 Task: Send an email with the signature Ellie Thompson with the subject 'Job offer' and the message 'Could you please provide a breakdown of the pricing?' from softage.1@softage.net to softage.9@softage.net with an attached document Risk_management_plan.pdf and move the email from Sent Items to the folder Equipment
Action: Key pressed n
Screenshot: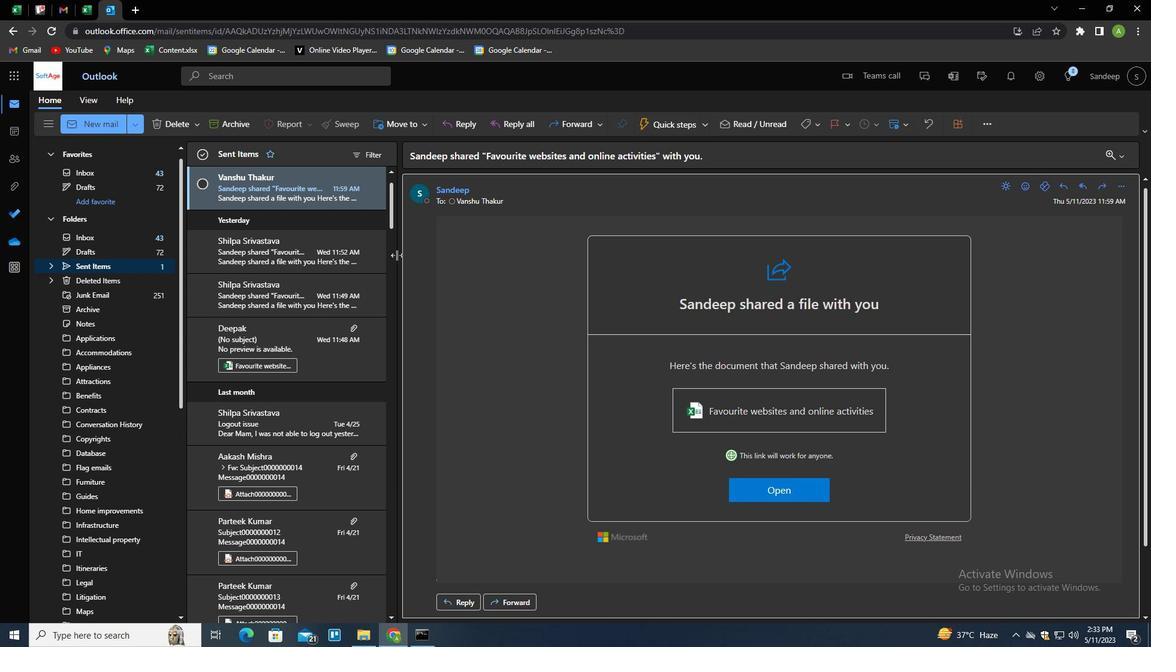 
Action: Mouse moved to (801, 128)
Screenshot: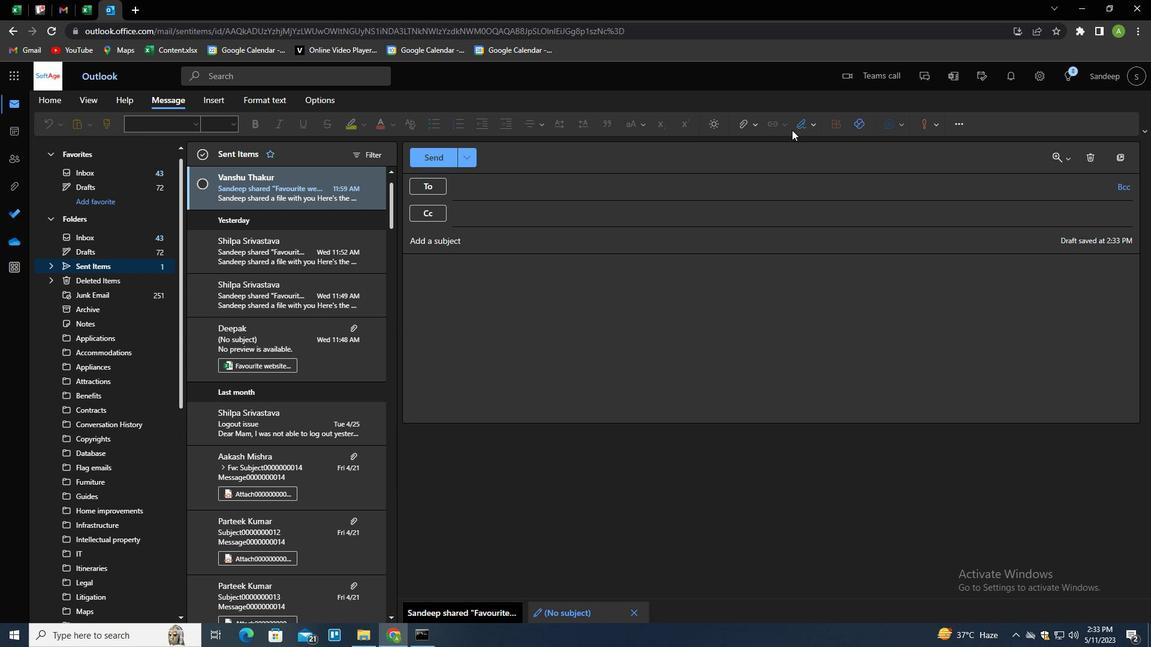 
Action: Mouse pressed left at (801, 128)
Screenshot: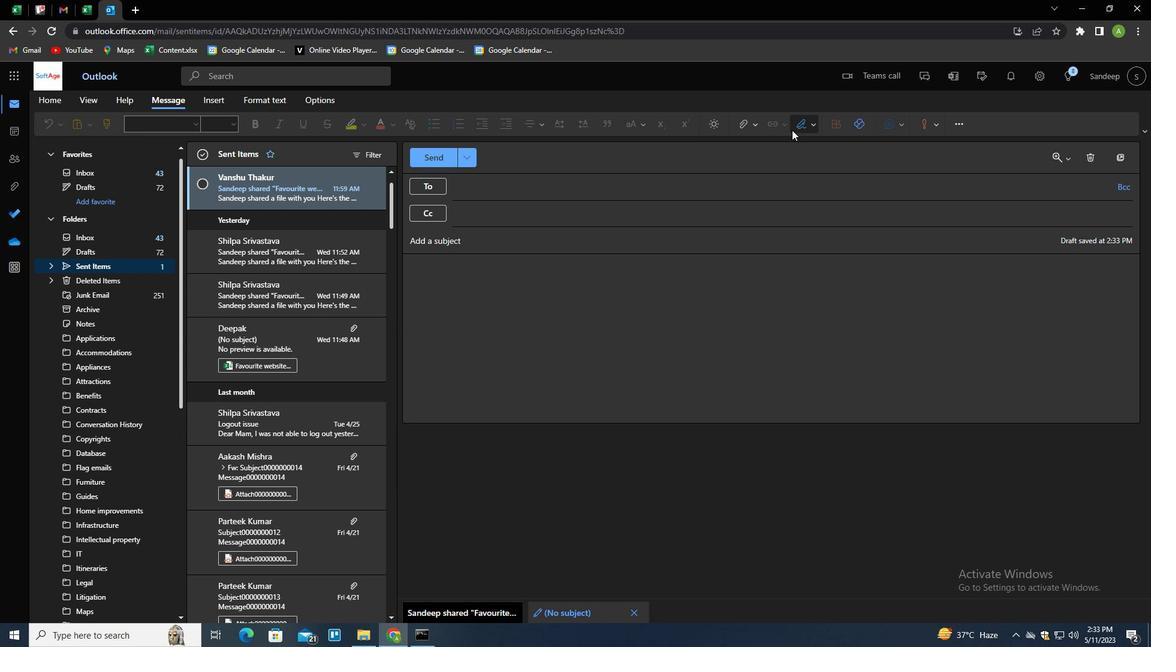 
Action: Mouse moved to (782, 177)
Screenshot: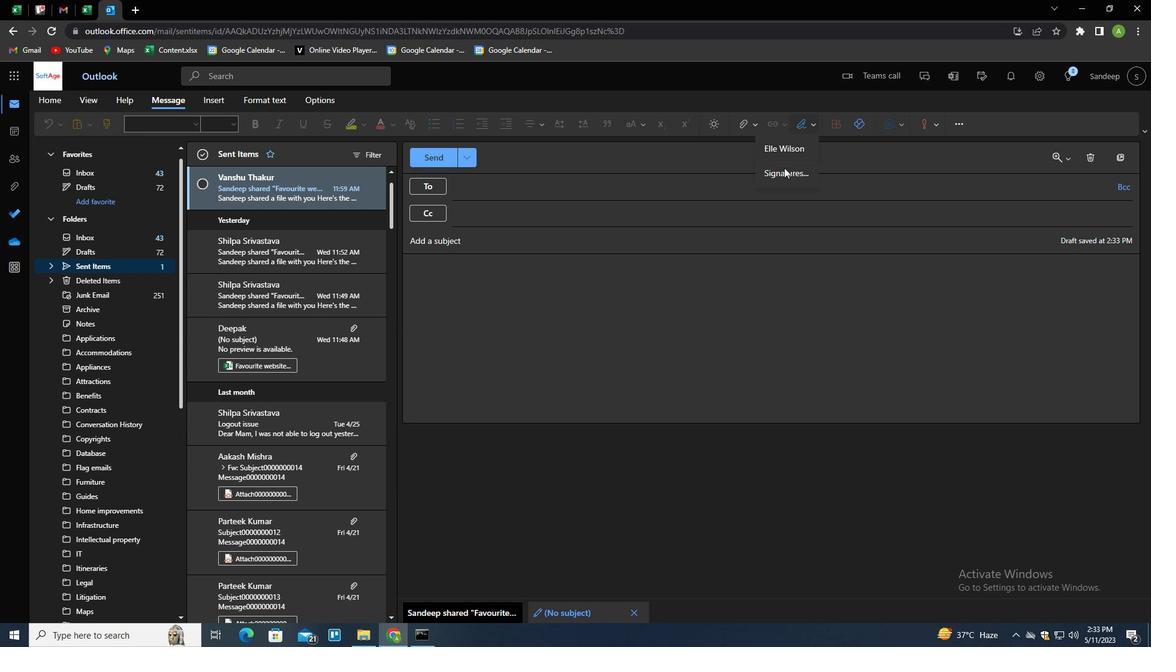 
Action: Mouse pressed left at (782, 177)
Screenshot: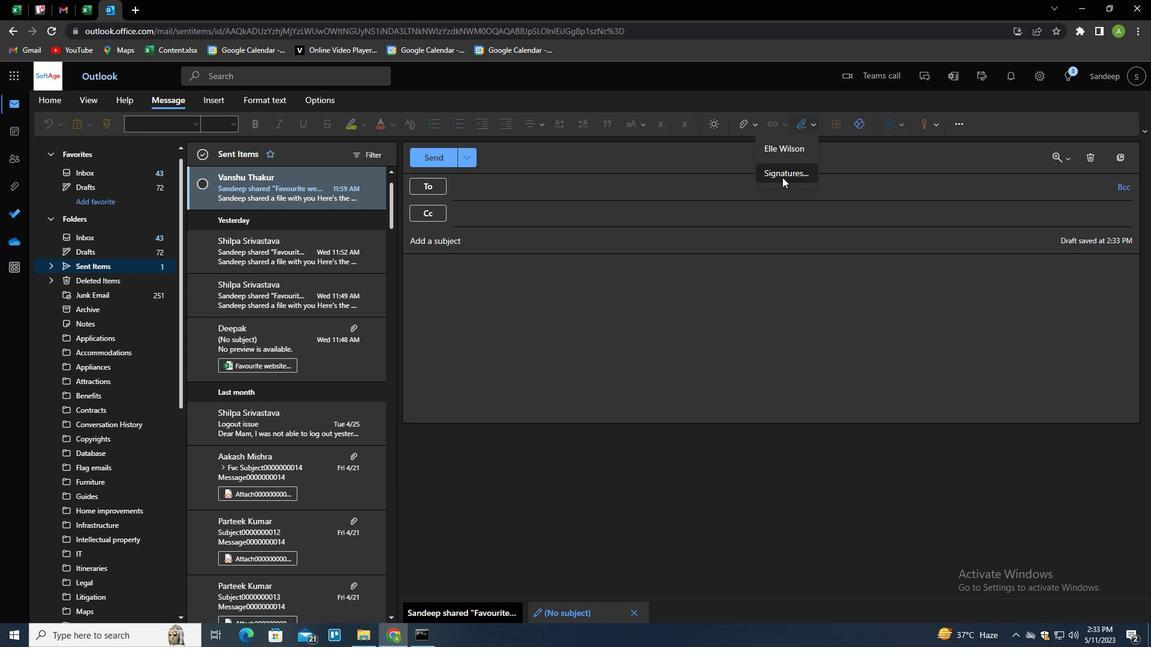 
Action: Mouse moved to (799, 218)
Screenshot: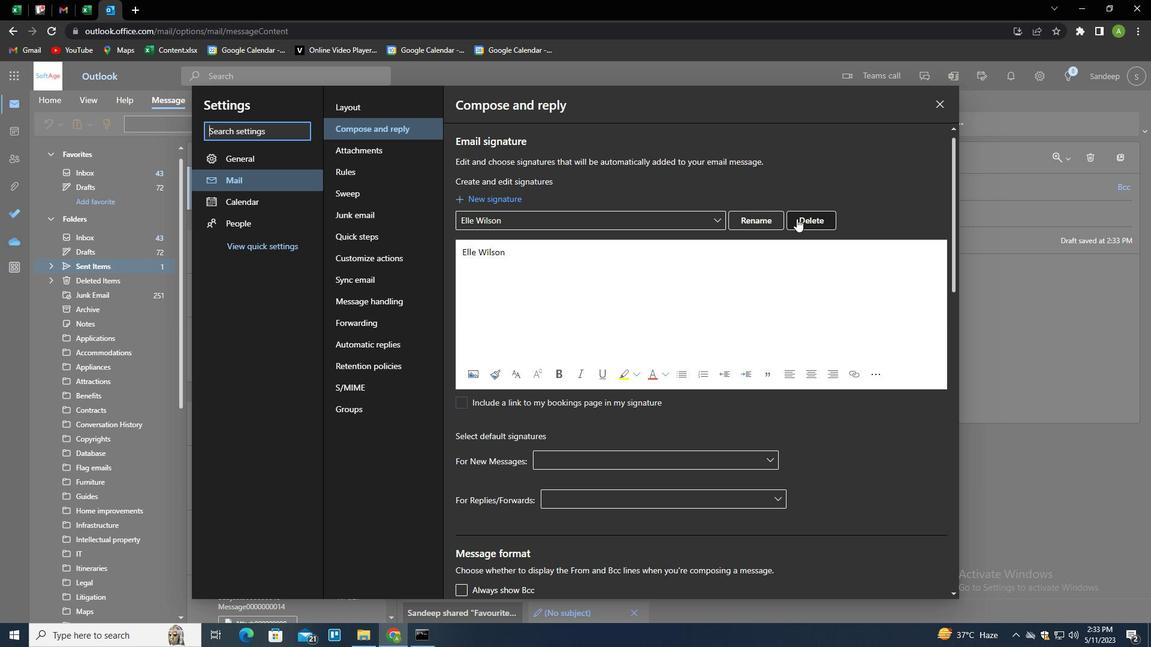 
Action: Mouse pressed left at (799, 218)
Screenshot: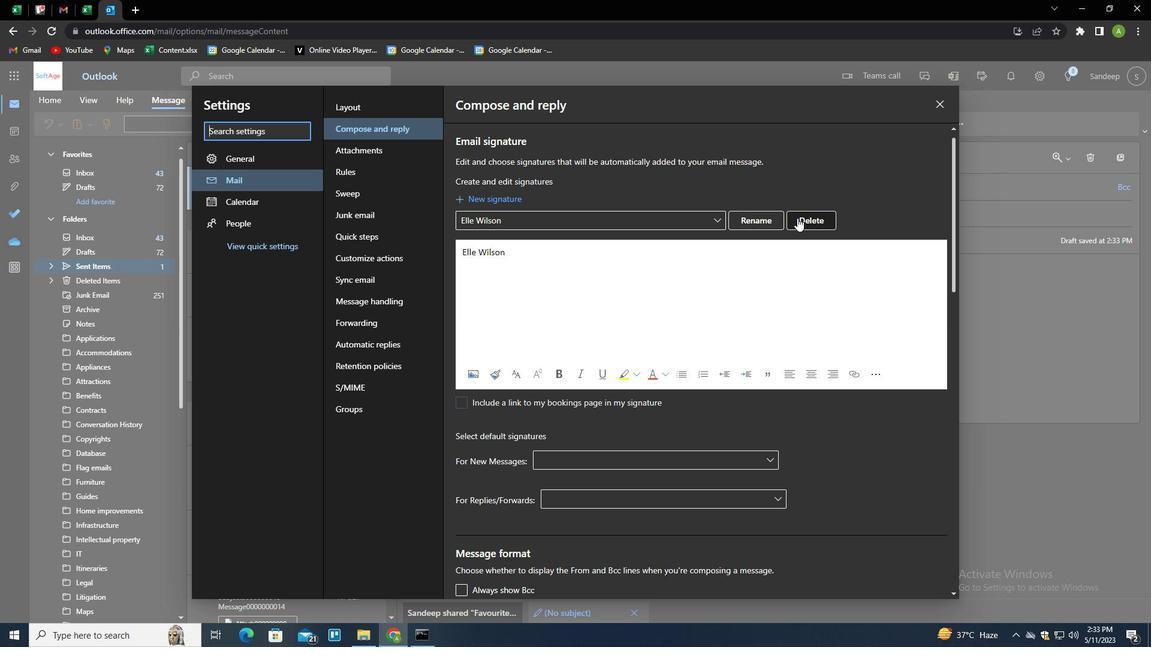
Action: Mouse moved to (775, 218)
Screenshot: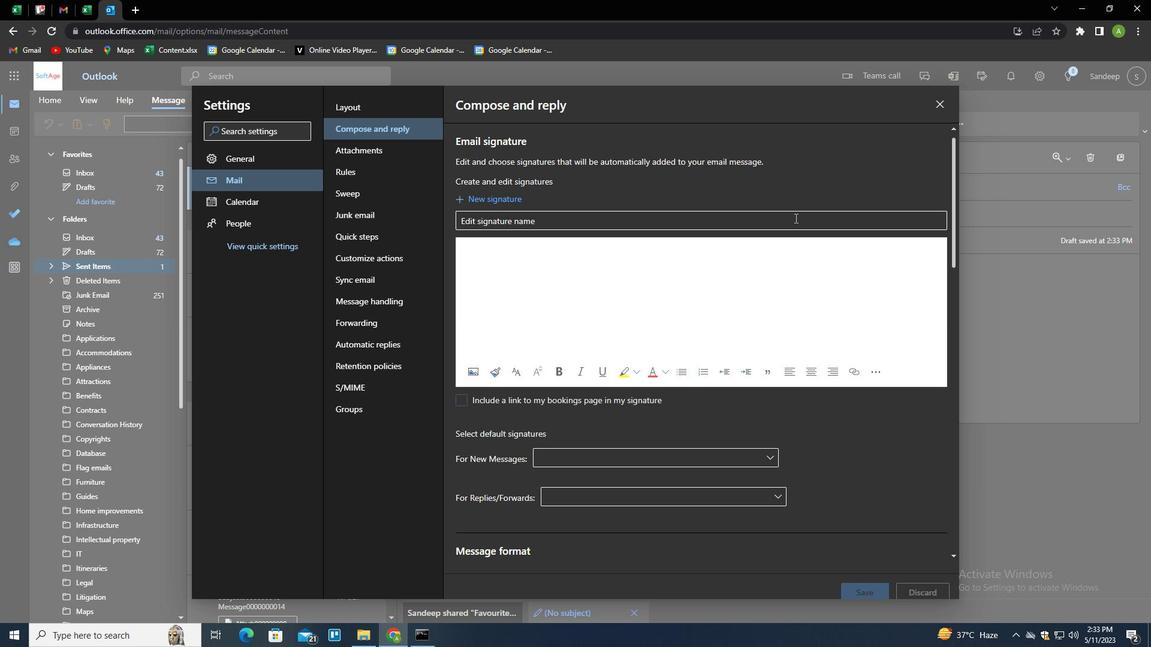 
Action: Mouse pressed left at (775, 218)
Screenshot: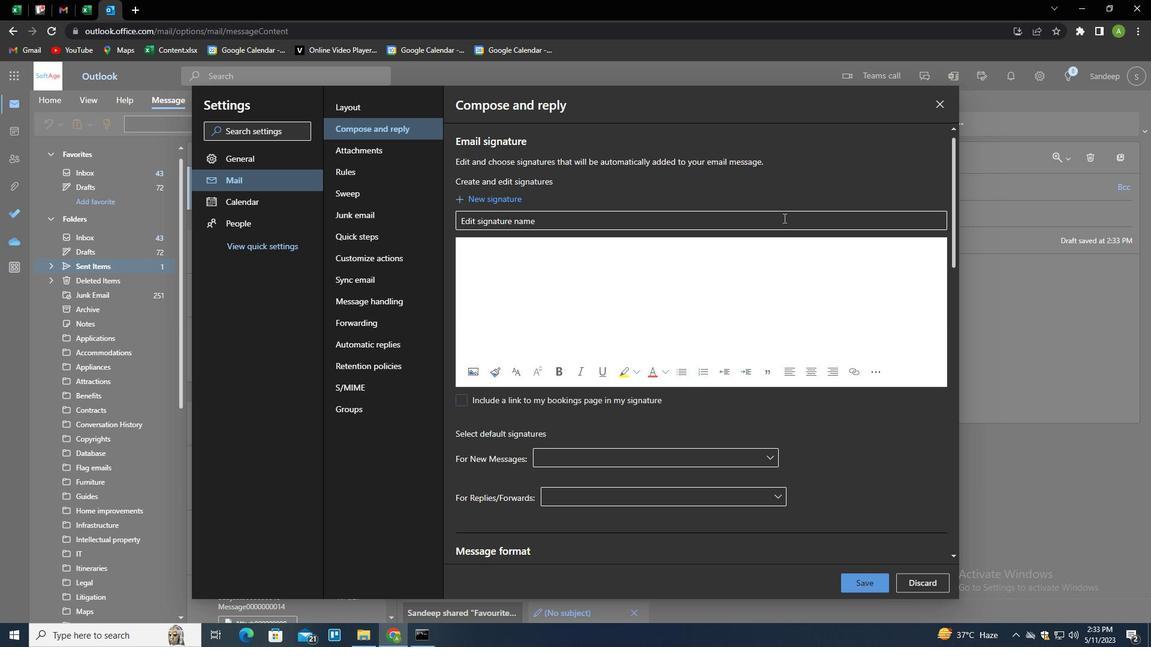 
Action: Key pressed <Key.shift>E
Screenshot: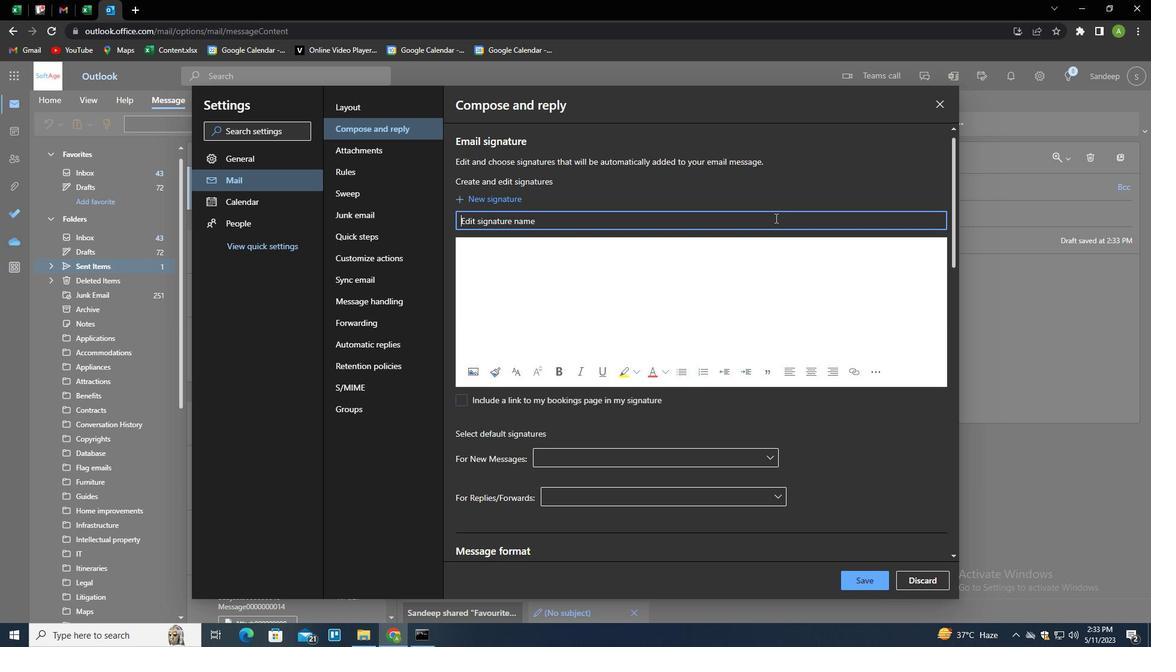 
Action: Mouse moved to (755, 209)
Screenshot: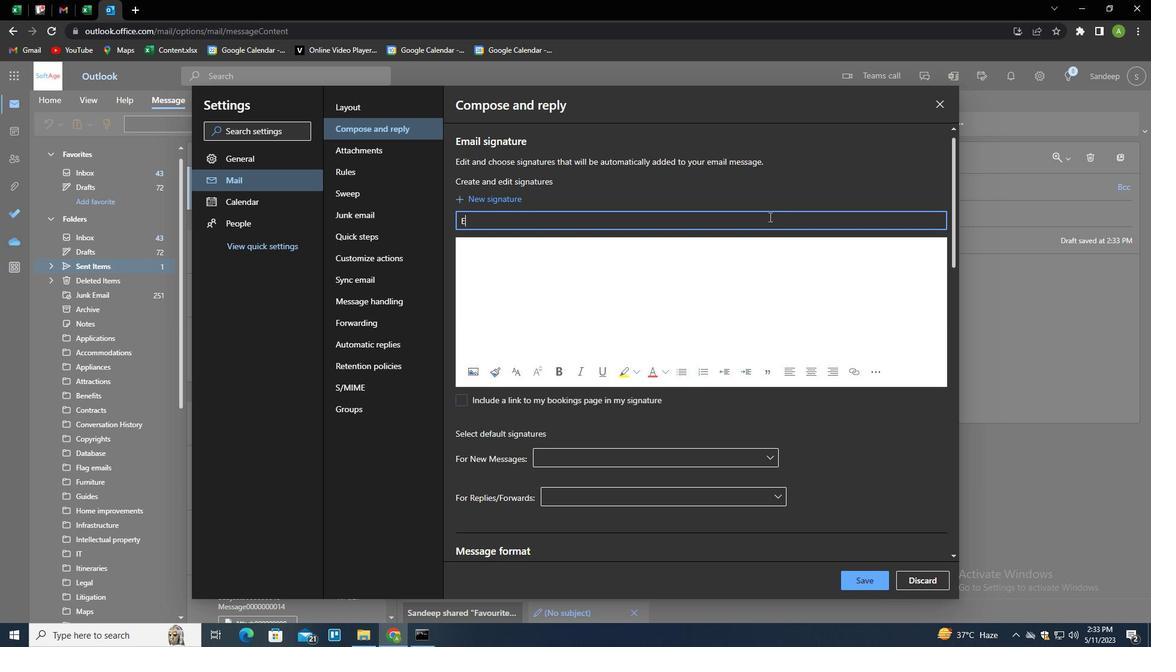 
Action: Key pressed LLIE<Key.space>TH<Key.backspace><Key.backspace><Key.shift>THOMPSON<Key.tab><Key.shift>ELLIE<Key.space>T<Key.backspace><Key.shift>THOMPSON
Screenshot: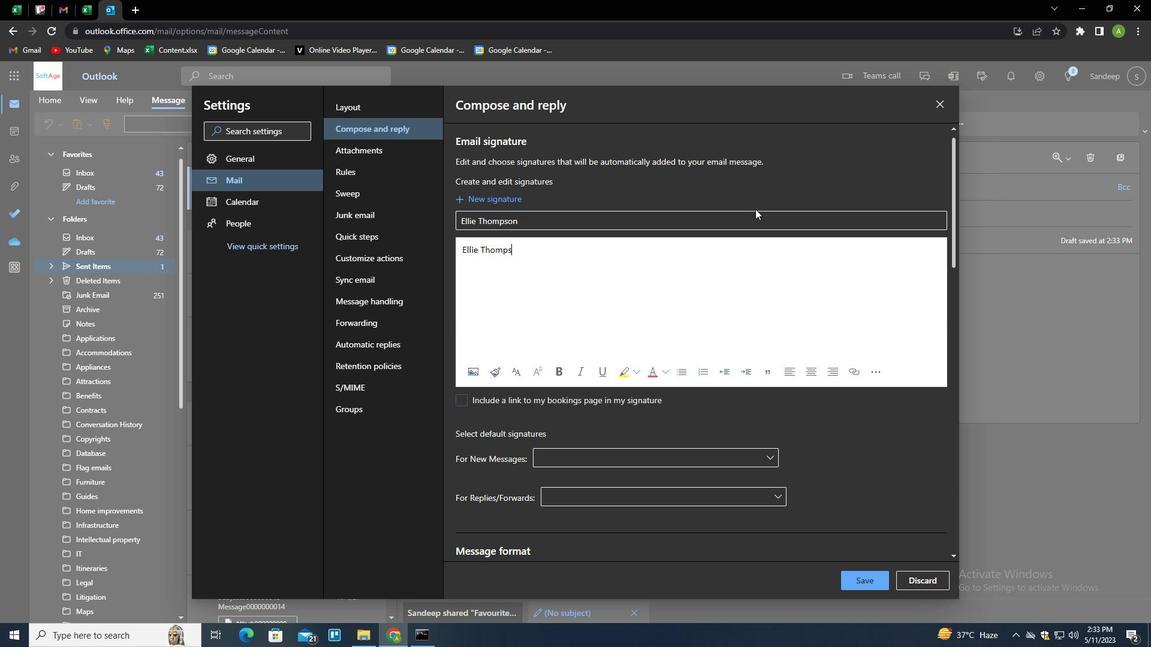 
Action: Mouse moved to (865, 581)
Screenshot: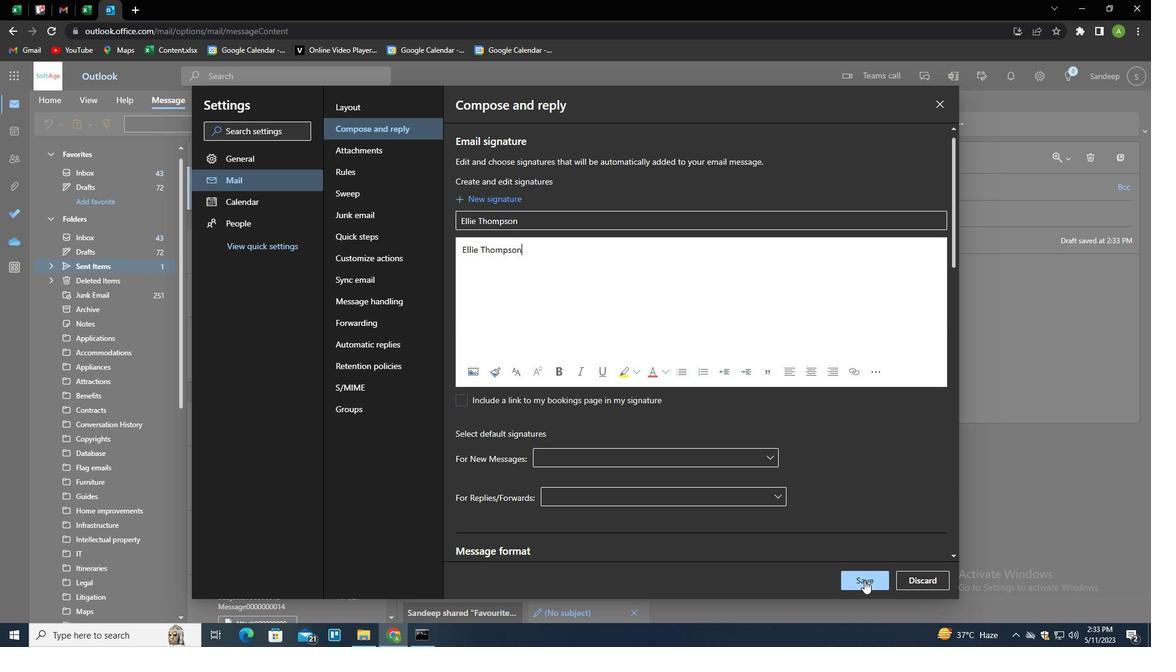 
Action: Mouse pressed left at (865, 581)
Screenshot: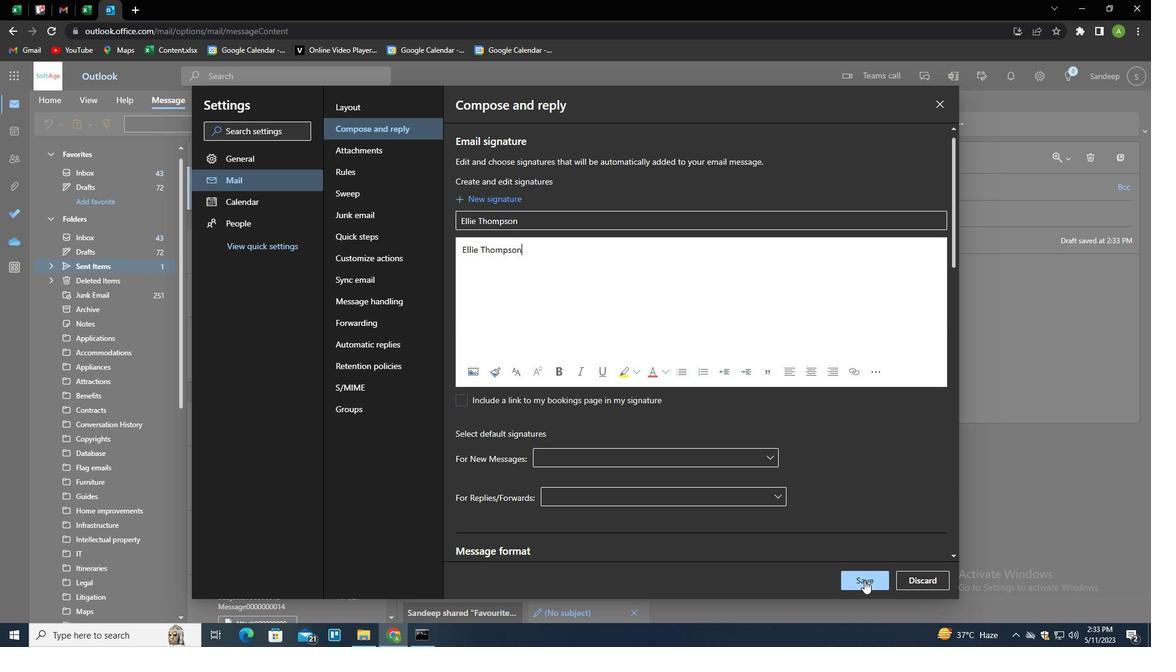 
Action: Mouse moved to (1012, 379)
Screenshot: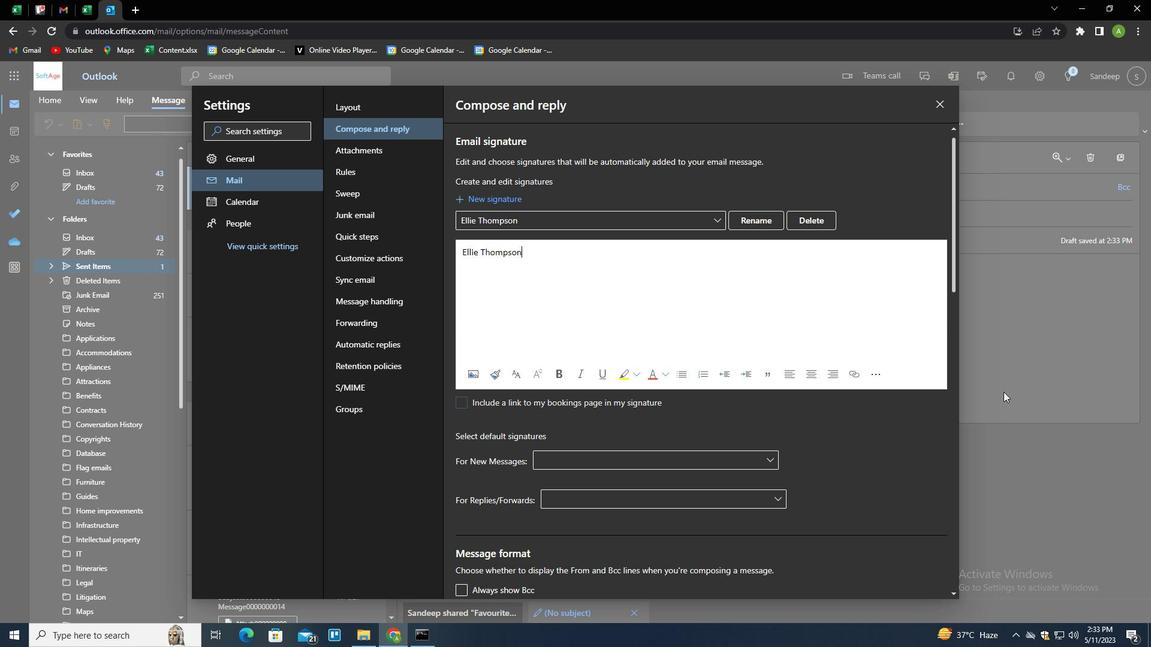 
Action: Mouse pressed left at (1012, 379)
Screenshot: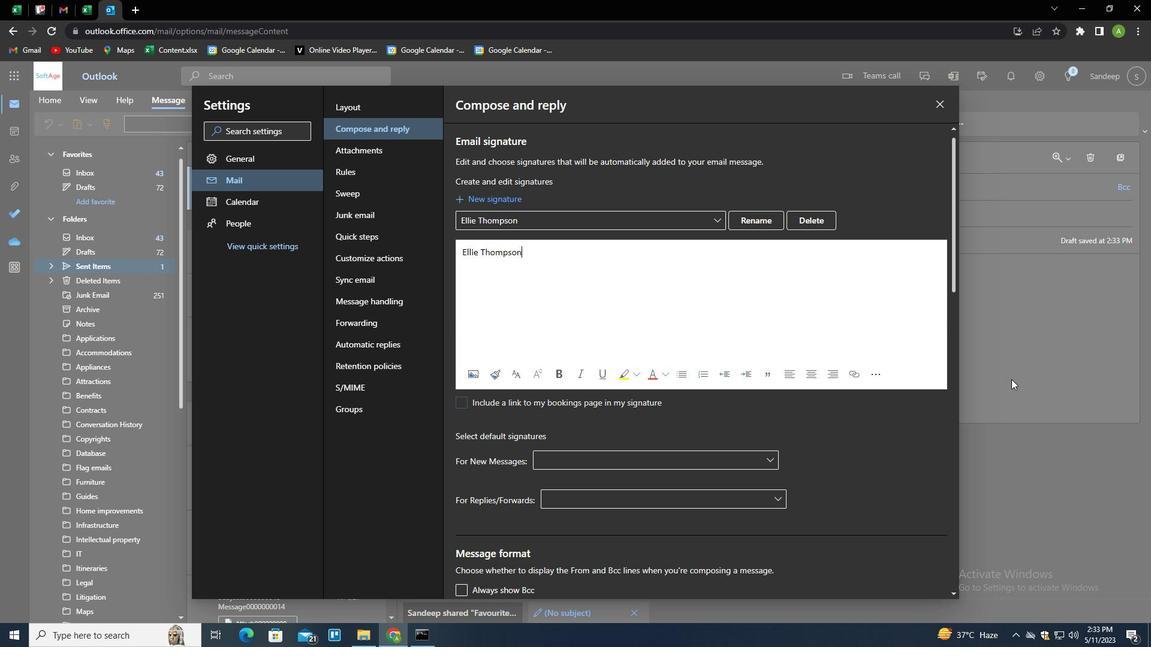 
Action: Mouse moved to (808, 128)
Screenshot: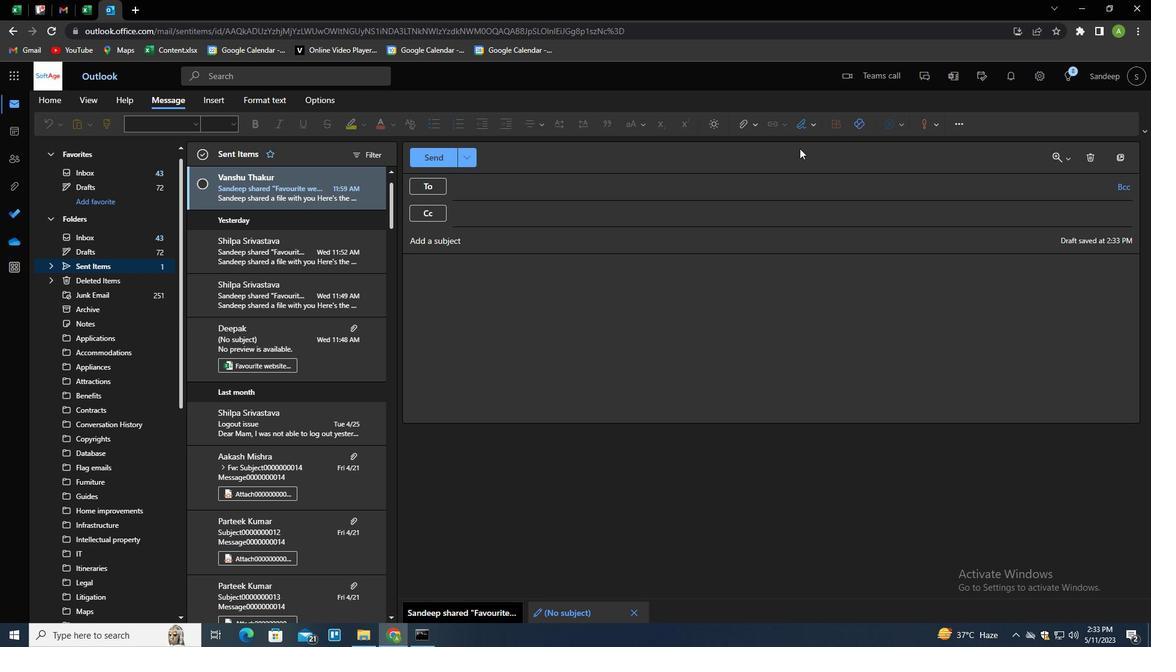 
Action: Mouse pressed left at (808, 128)
Screenshot: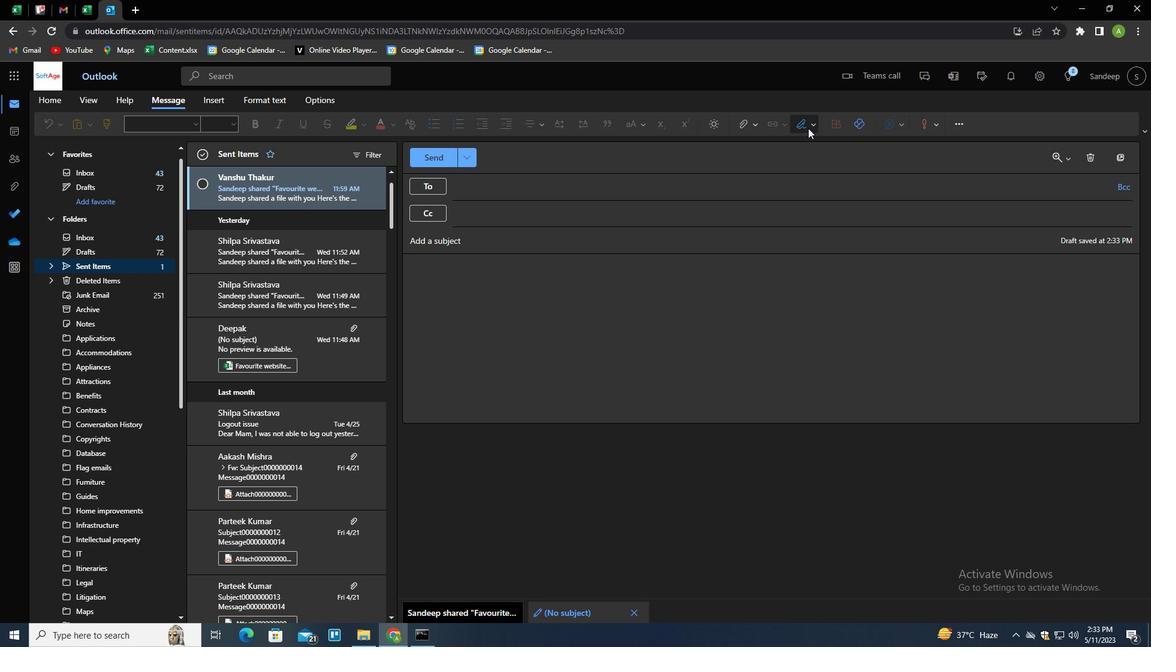 
Action: Mouse moved to (800, 147)
Screenshot: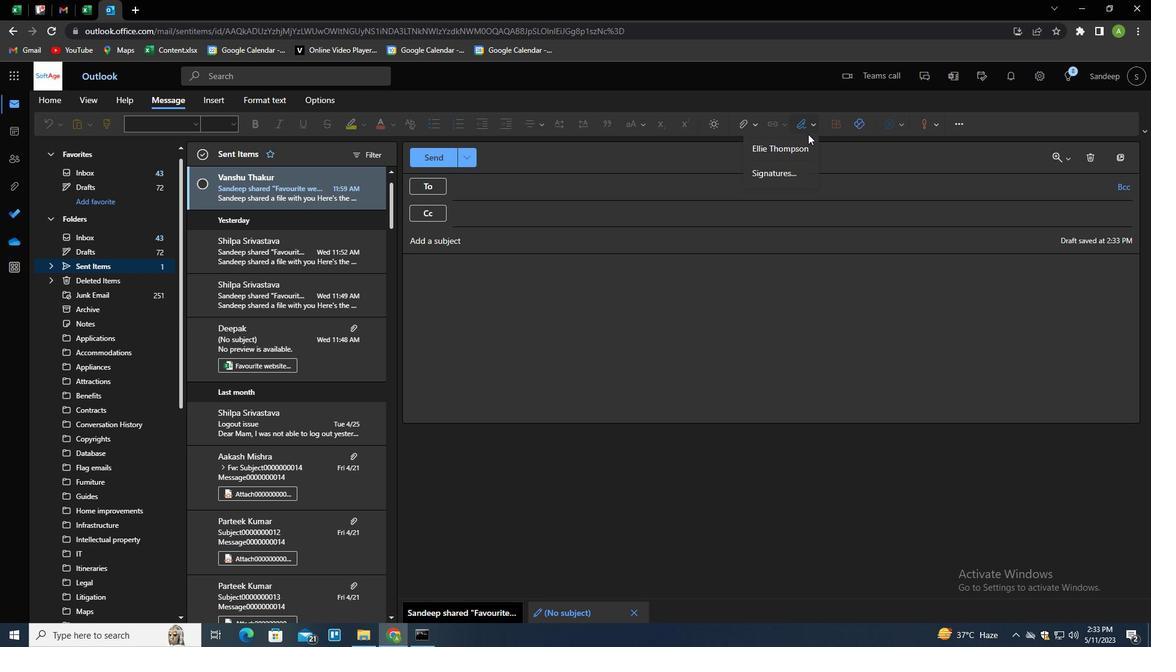 
Action: Mouse pressed left at (800, 147)
Screenshot: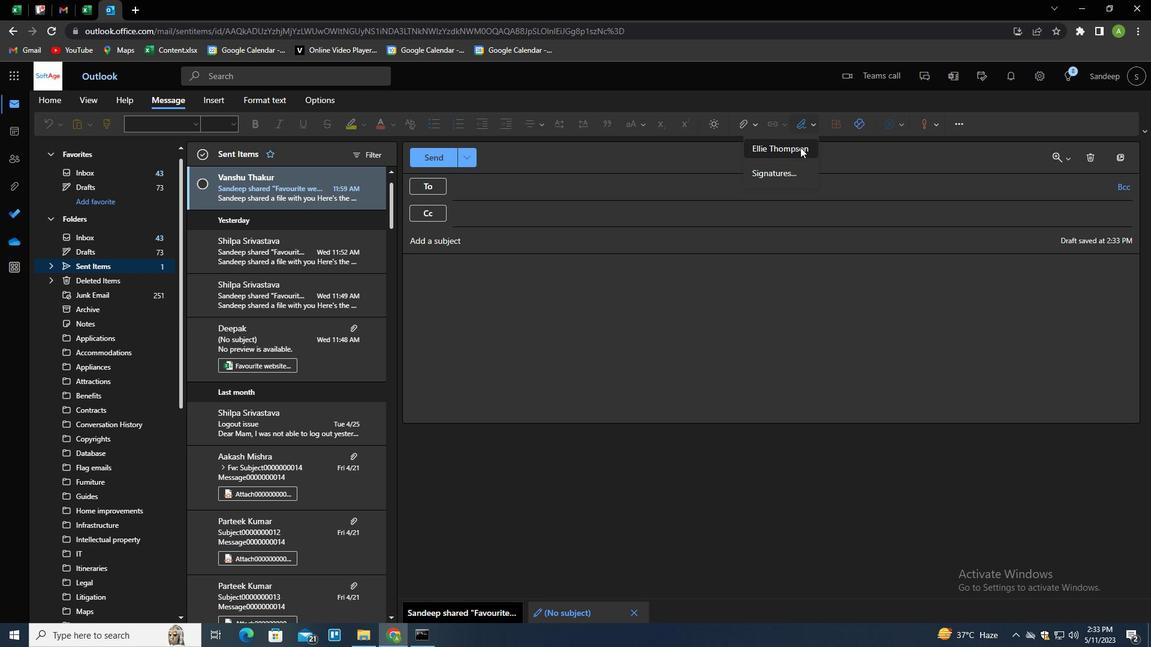 
Action: Mouse moved to (520, 245)
Screenshot: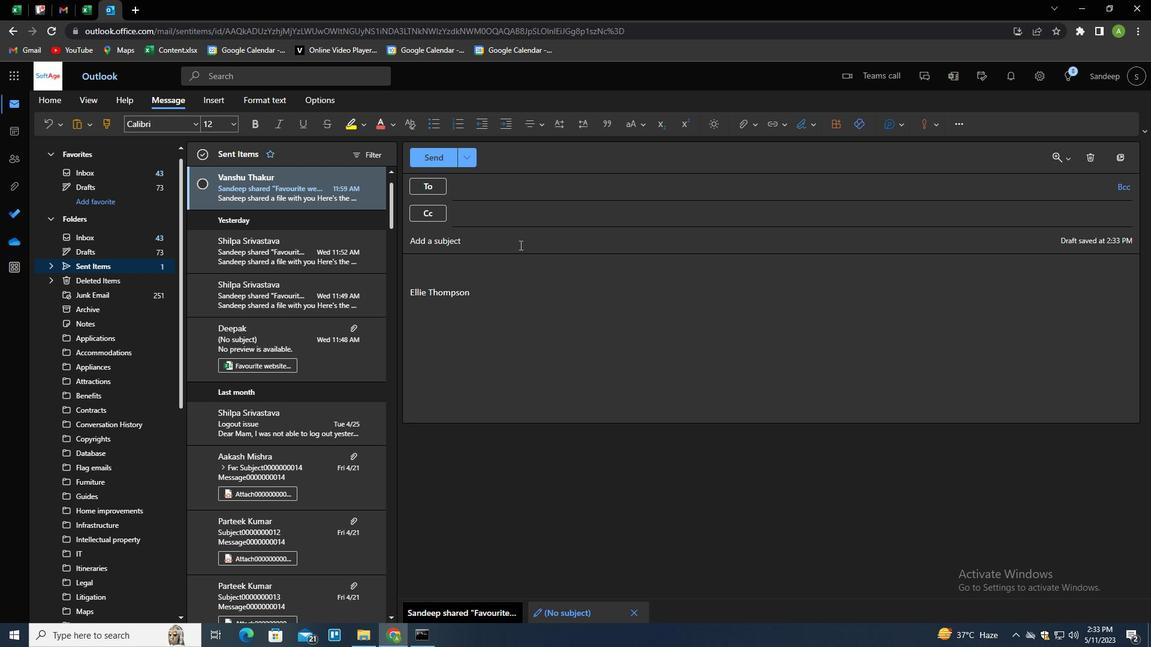 
Action: Mouse pressed left at (520, 245)
Screenshot: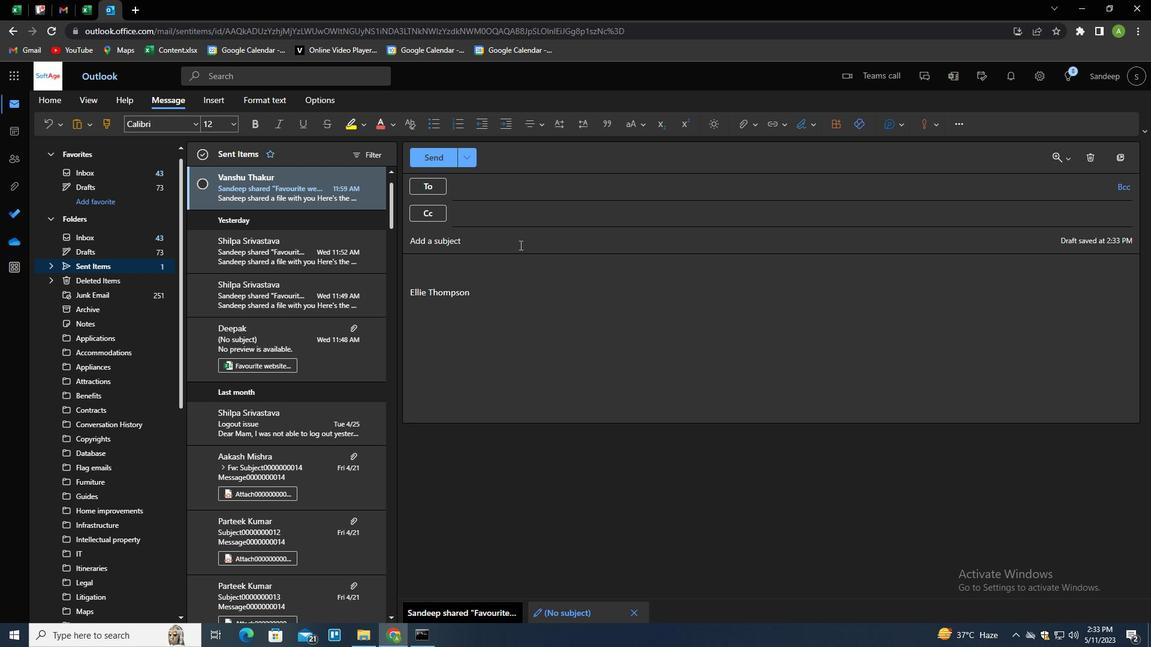 
Action: Key pressed <Key.shift>COULD<Key.space>YOU<Key.space>PLEASE<Key.space>PROVIDE<Key.space>A<Key.space>BREAKDOWN<Key.space>OF<Key.space>THE<Key.space>PRICING.
Screenshot: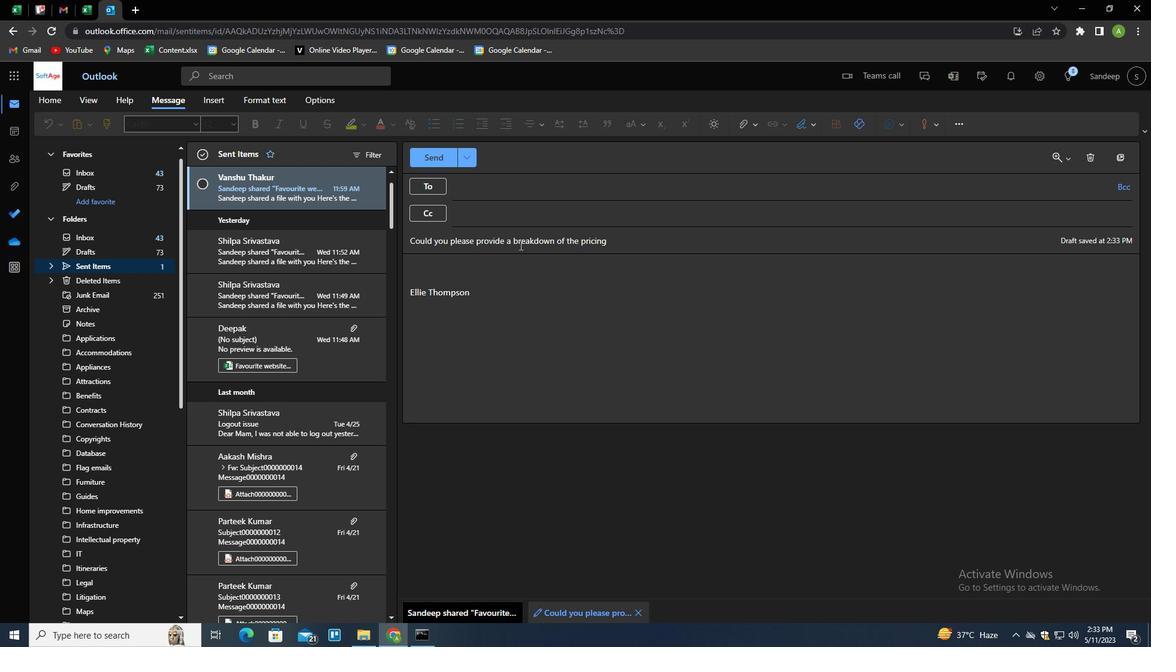 
Action: Mouse moved to (510, 295)
Screenshot: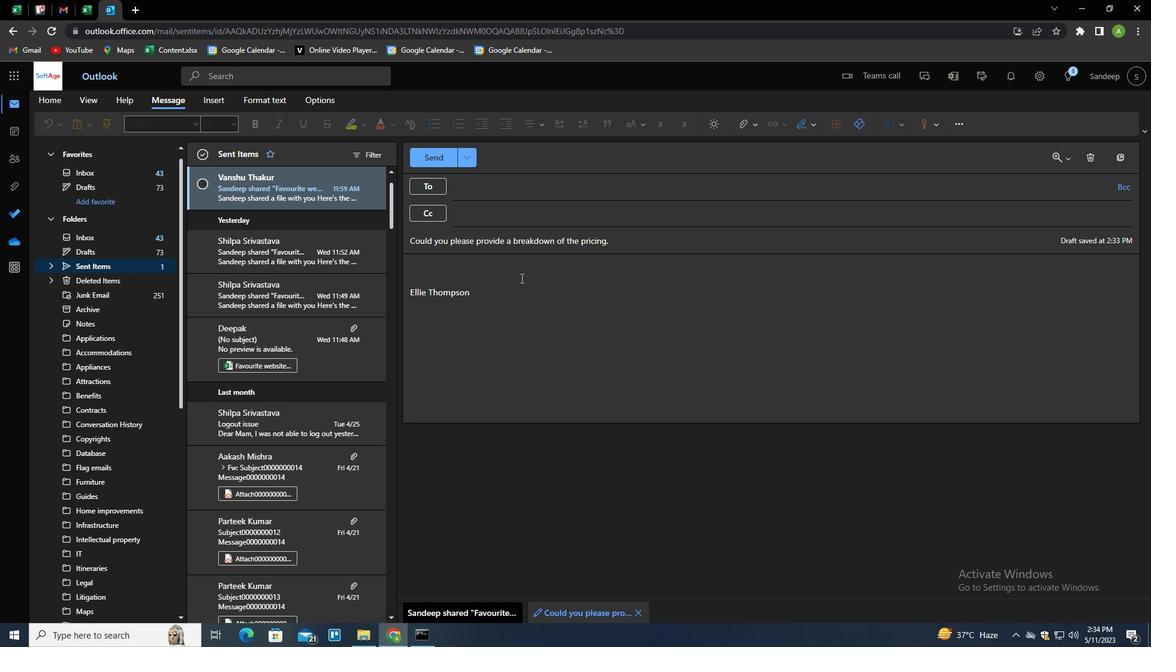 
Action: Mouse pressed left at (510, 295)
Screenshot: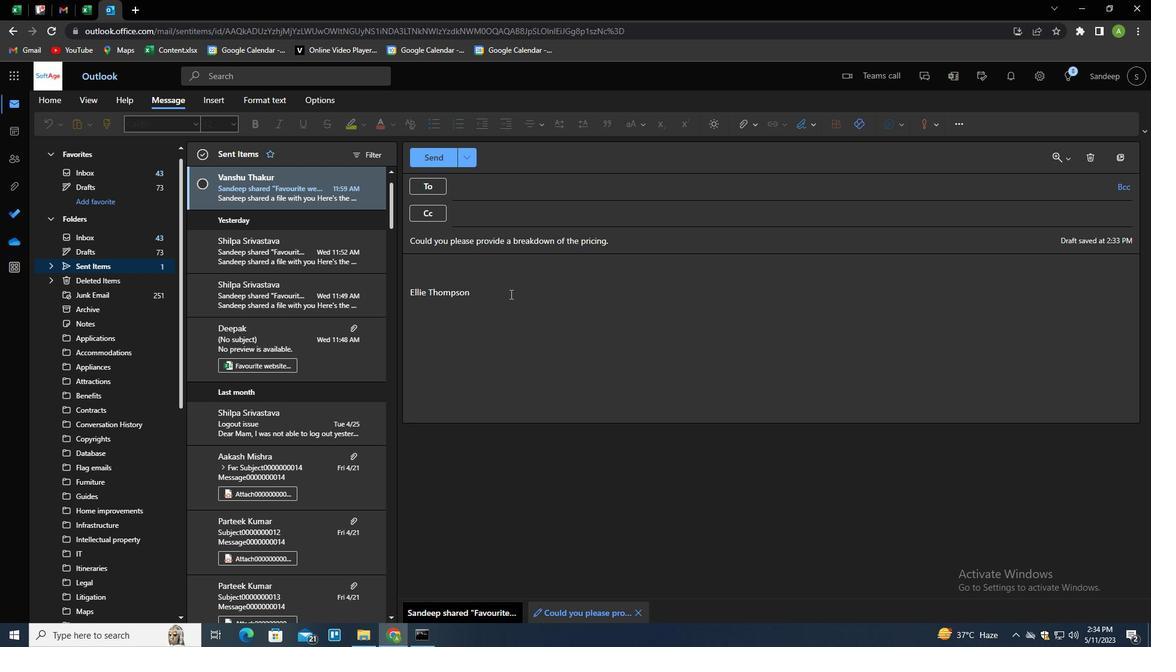 
Action: Key pressed <Key.shift_r><Key.enter>
Screenshot: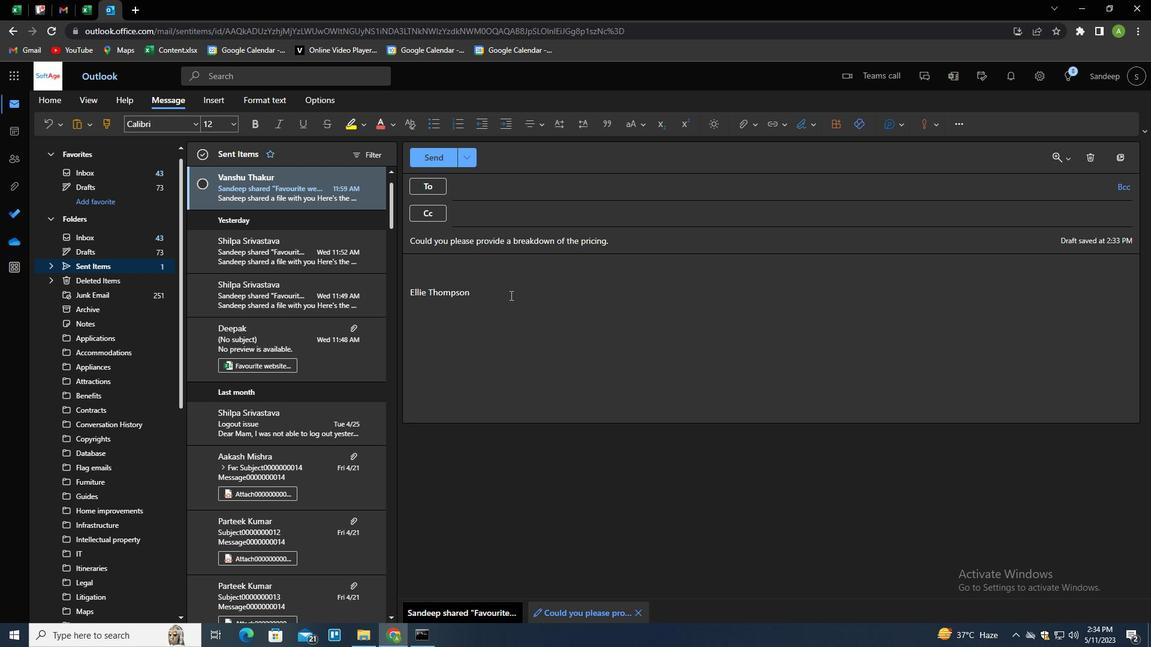
Action: Mouse moved to (500, 239)
Screenshot: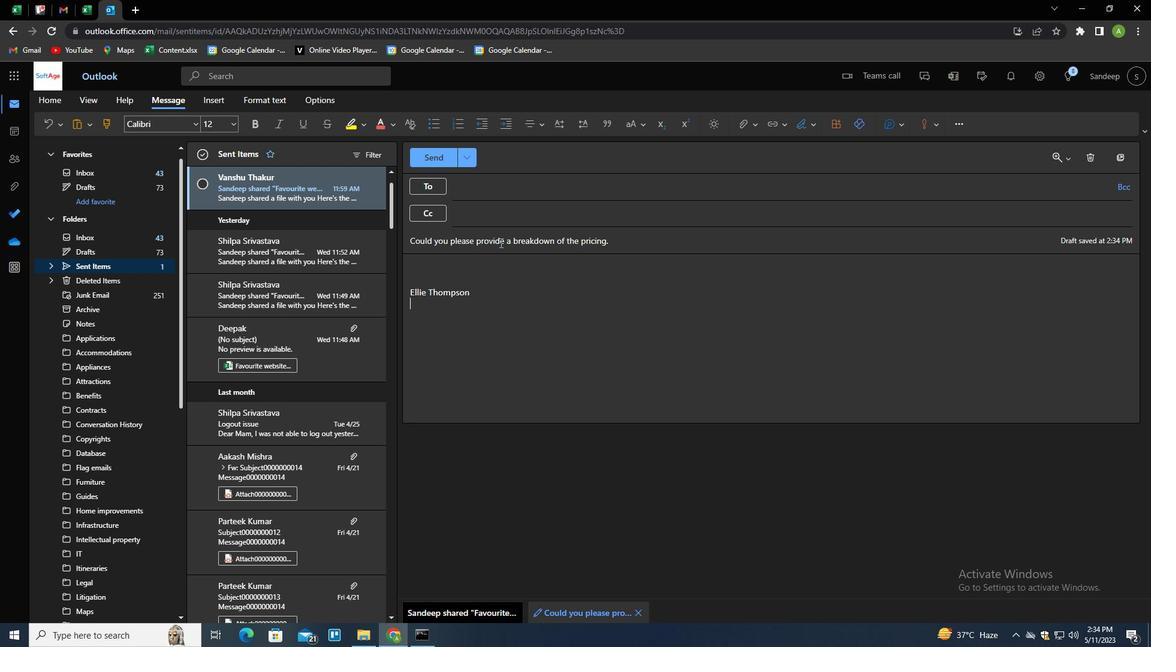 
Action: Mouse pressed left at (500, 239)
Screenshot: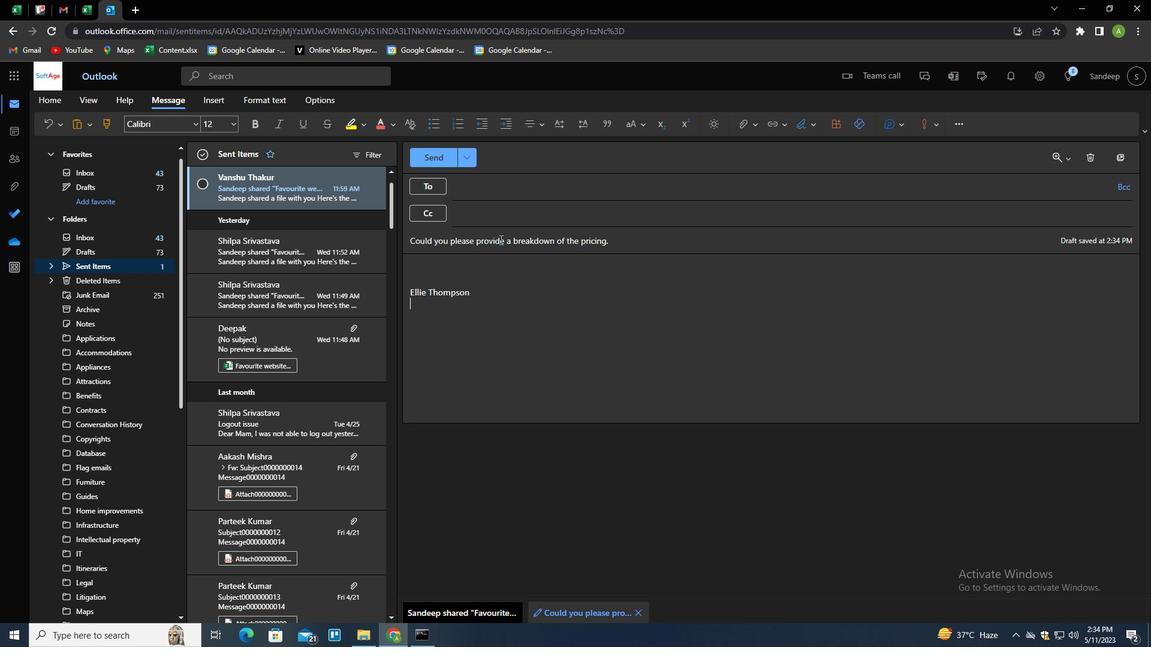 
Action: Mouse pressed left at (500, 239)
Screenshot: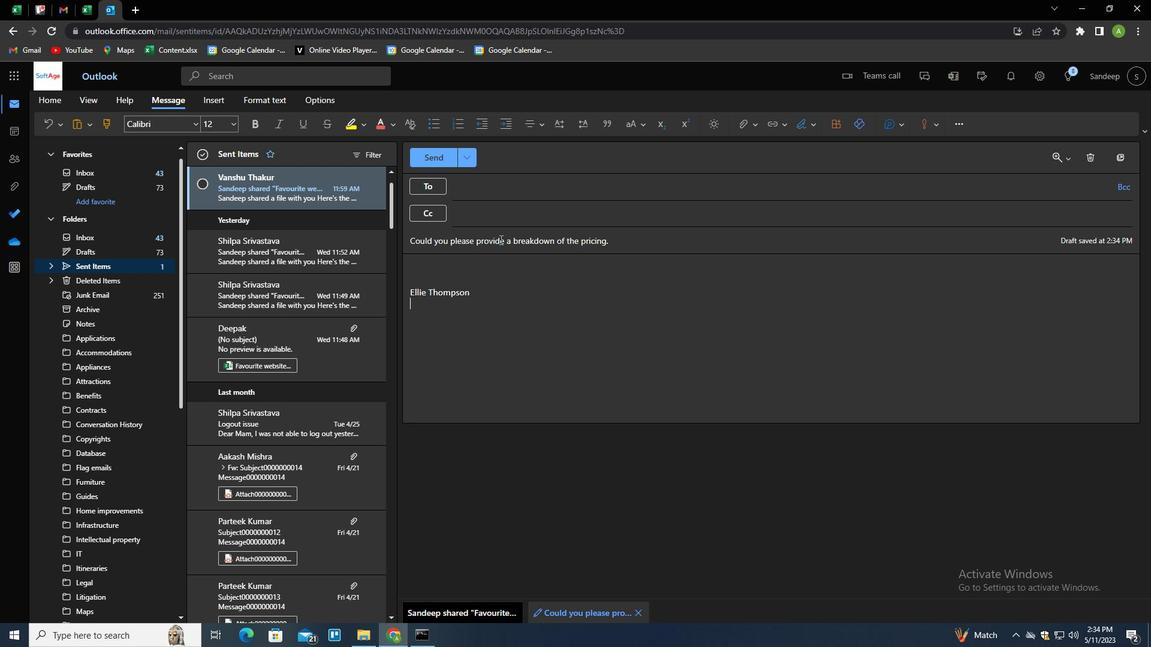 
Action: Mouse pressed left at (500, 239)
Screenshot: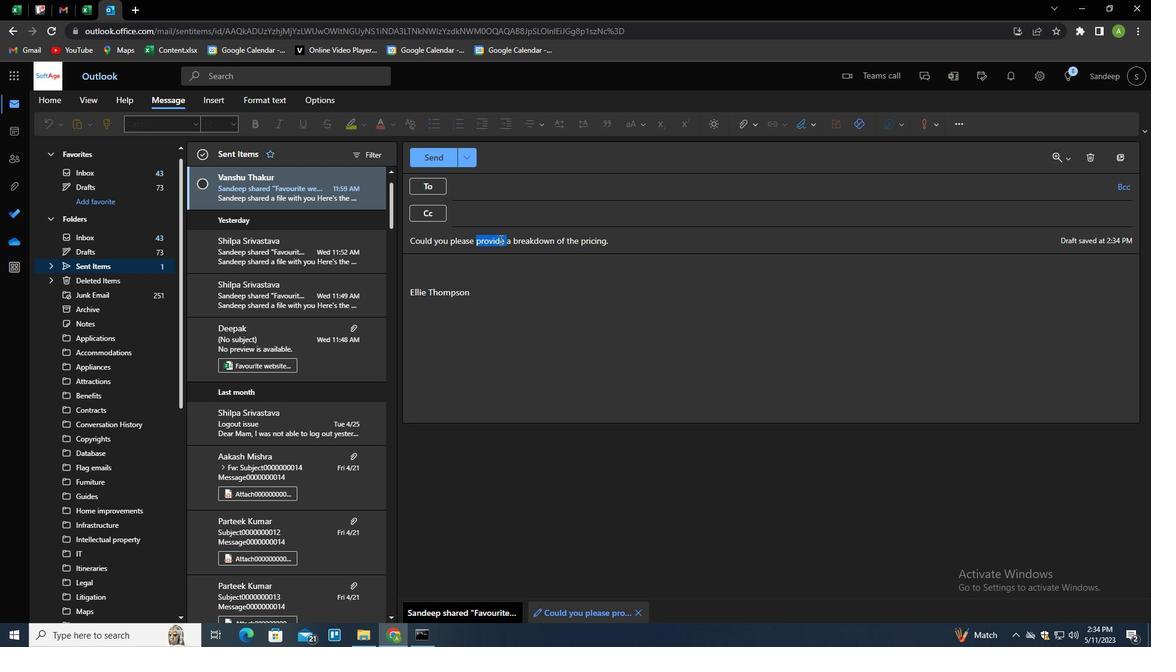 
Action: Key pressed <Key.shift><Key.shift><Key.shift><Key.shift><Key.shift>JOB<Key.space>OFFER
Screenshot: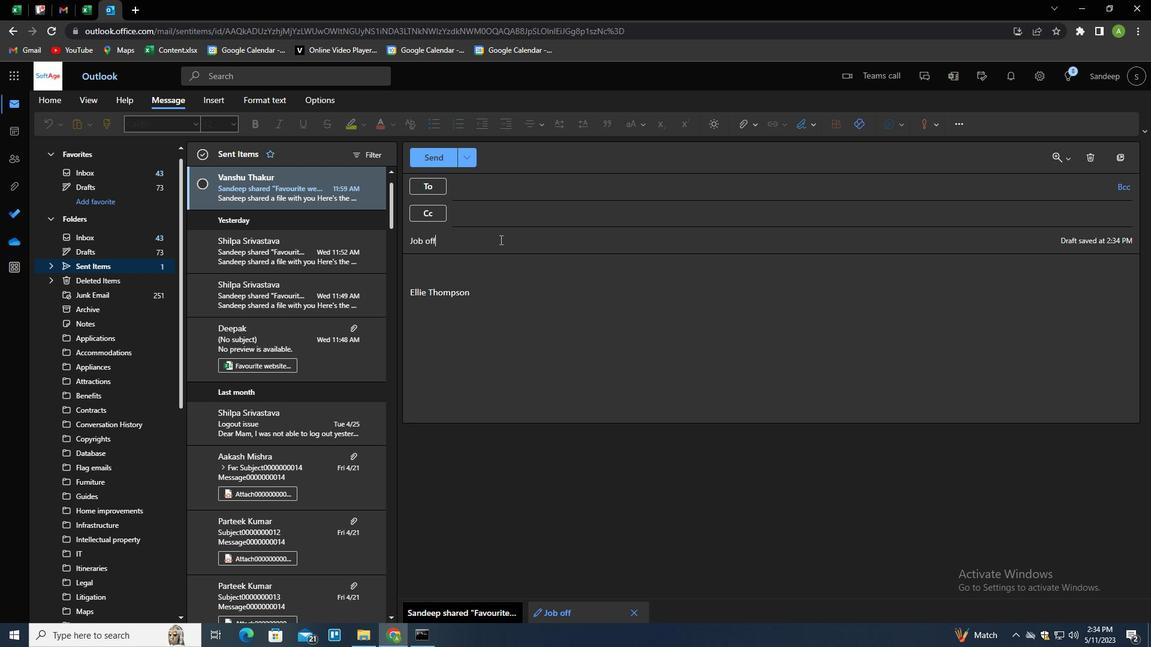 
Action: Mouse moved to (505, 290)
Screenshot: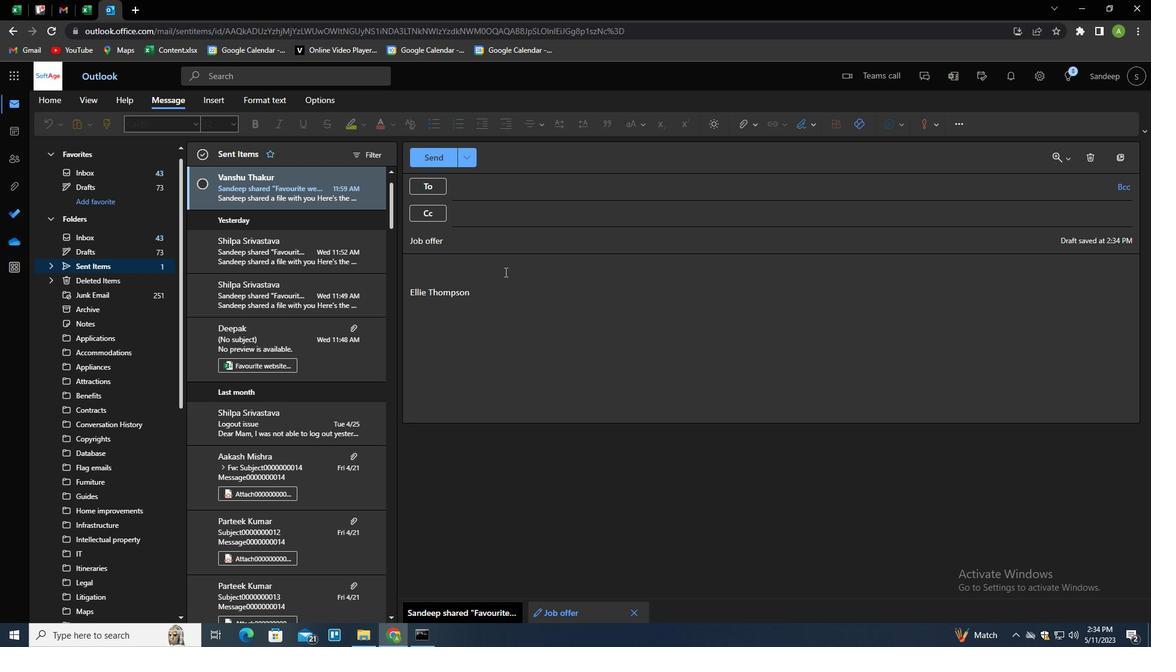 
Action: Mouse pressed left at (505, 290)
Screenshot: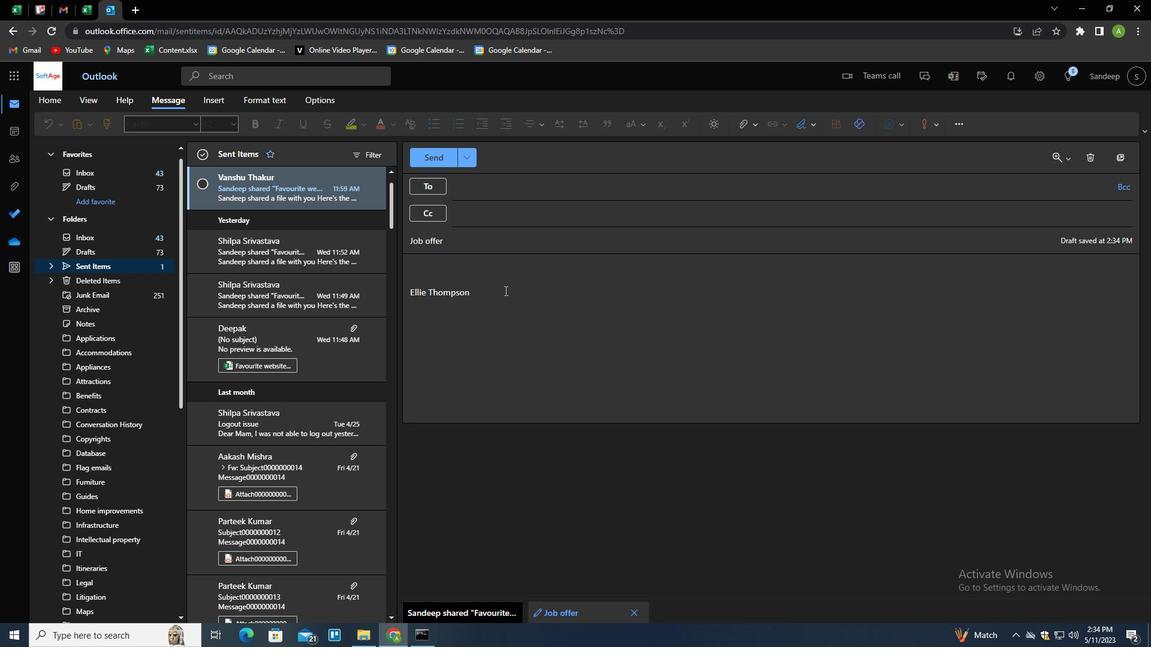 
Action: Key pressed <Key.shift_r><Key.enter><Key.shift>C
Screenshot: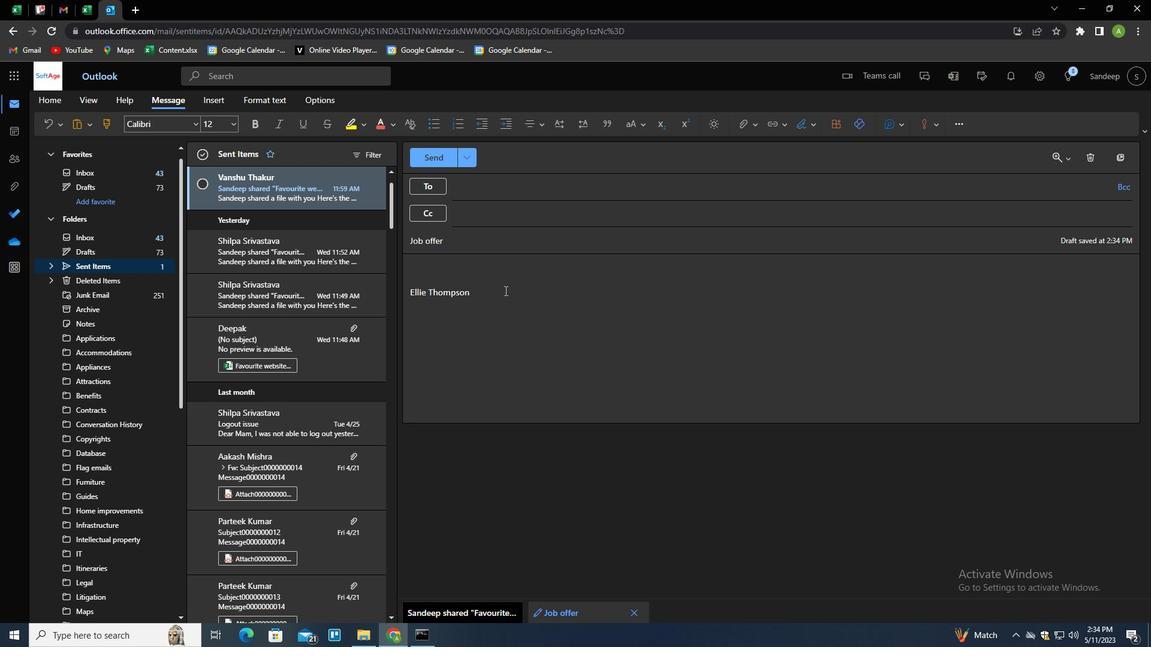 
Action: Mouse moved to (493, 283)
Screenshot: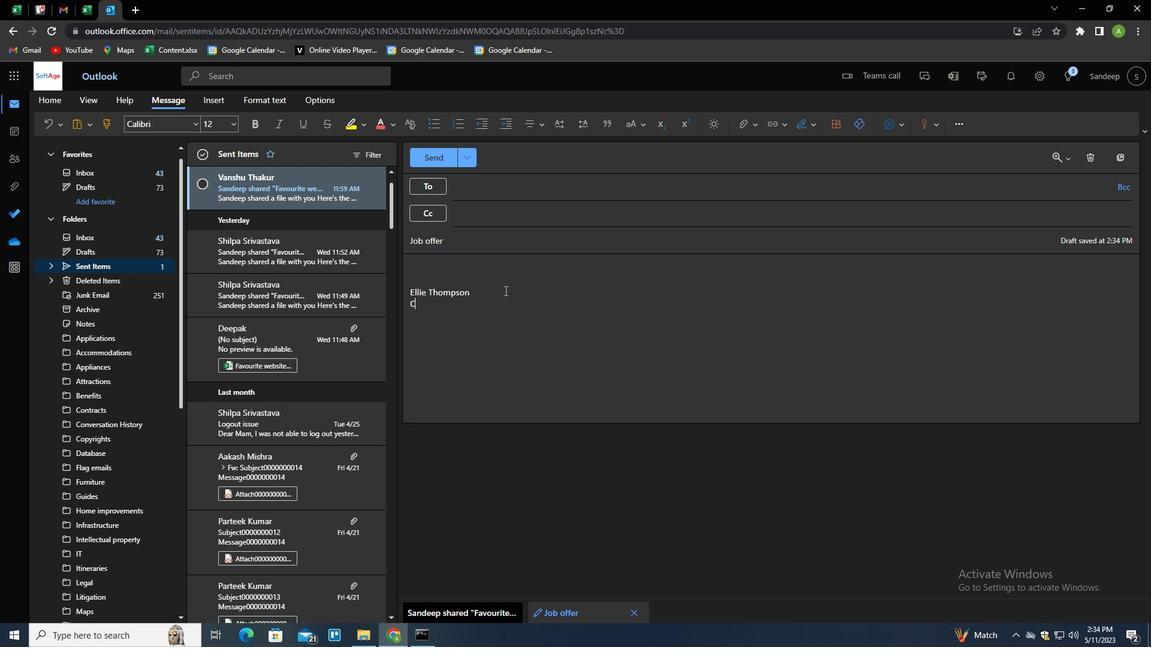 
Action: Key pressed OULD<Key.space>YOU<Key.space>PLEASE<Key.space>PROVIDE<Key.space>A<Key.space>BREADDOW<Key.backspace><Key.backspace><Key.backspace><Key.backspace><Key.backspace>AKDOWN<Key.space>OF<Key.space>THE<Key.space>PRICING<Key.shift><Key.shift><Key.shift><Key.shift><Key.shift><Key.shift><Key.shift><Key.shift><Key.shift><Key.shift><Key.shift>?
Screenshot: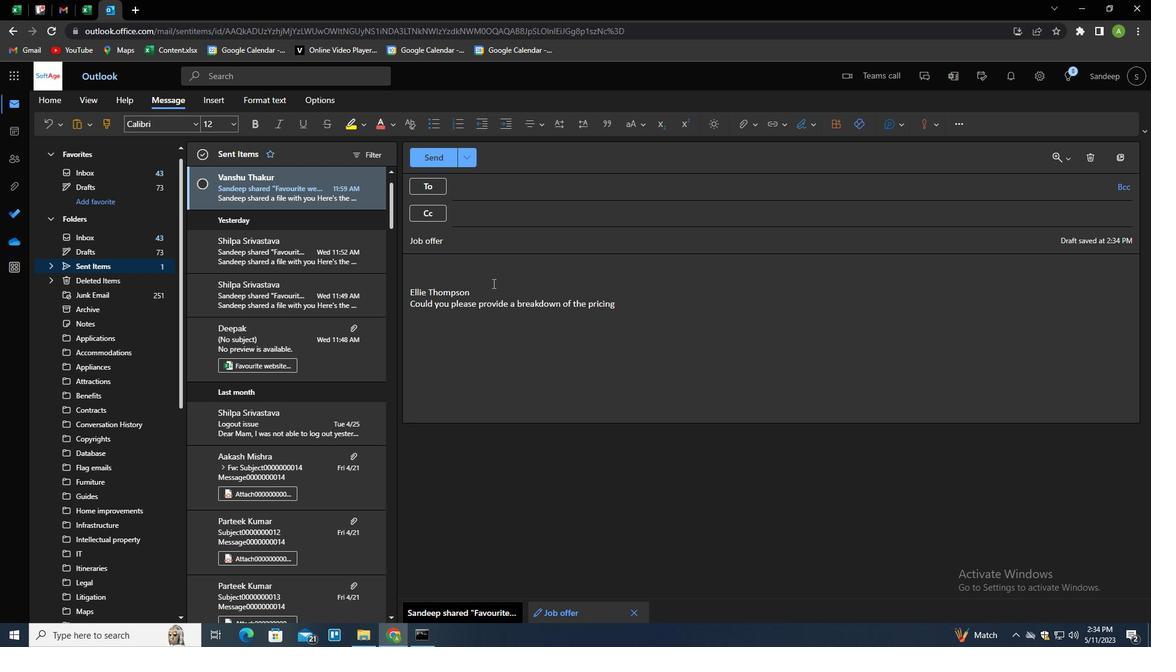 
Action: Mouse moved to (532, 190)
Screenshot: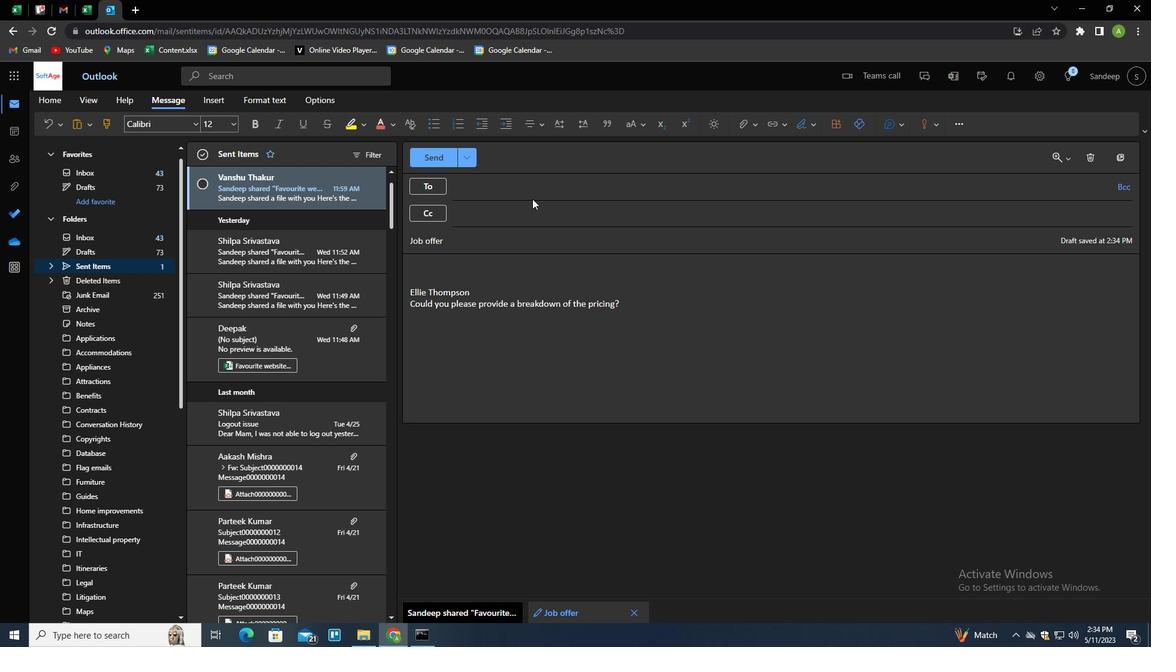
Action: Mouse pressed left at (532, 190)
Screenshot: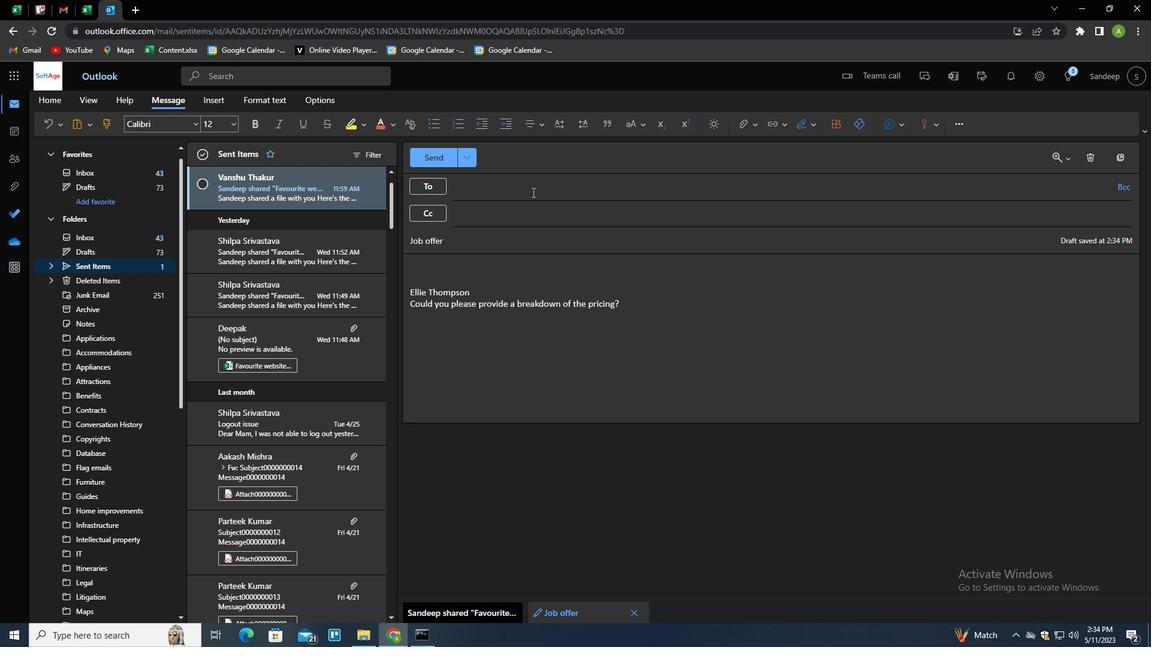 
Action: Key pressed SOFTAGE.<Key.shift><Key.shift><Key.shift><Key.shift><Key.shift><Key.shift><Key.shift><Key.shift><Key.shift><Key.shift><Key.shift><Key.shift><Key.shift><Key.shift><Key.shift><Key.shift><Key.shift><Key.shift><Key.shift><Key.shift><Key.shift><Key.shift><Key.shift><Key.shift><Key.shift><Key.shift><Key.shift><Key.shift>9<Key.shift>@SOFTAGE.NET
Screenshot: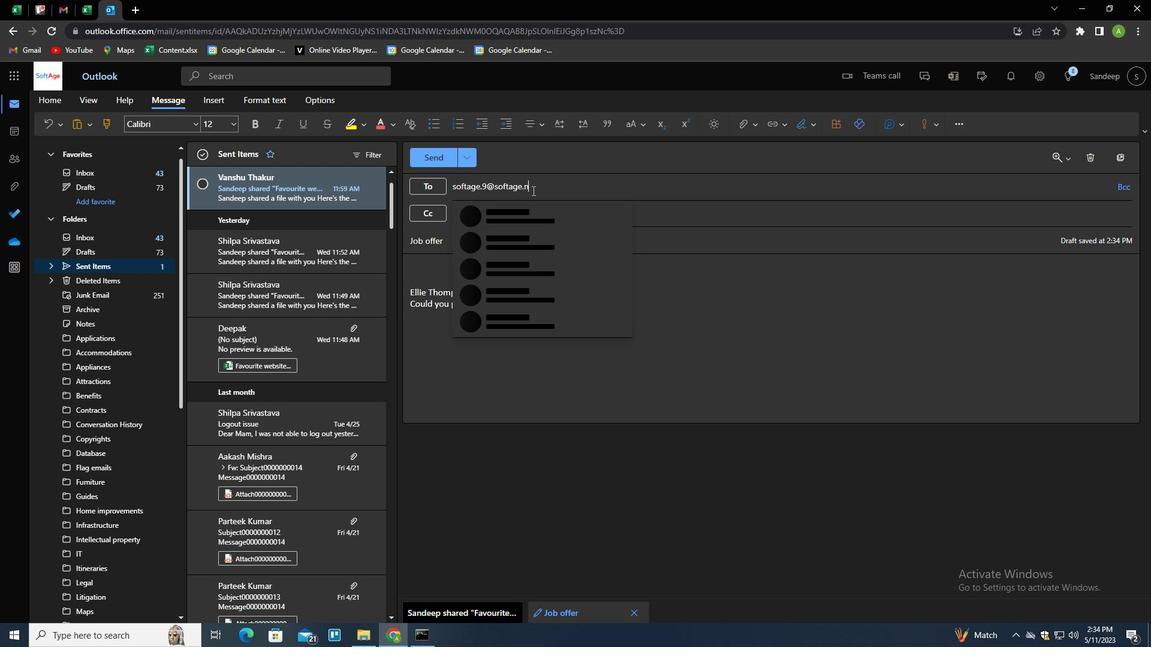
Action: Mouse moved to (533, 215)
Screenshot: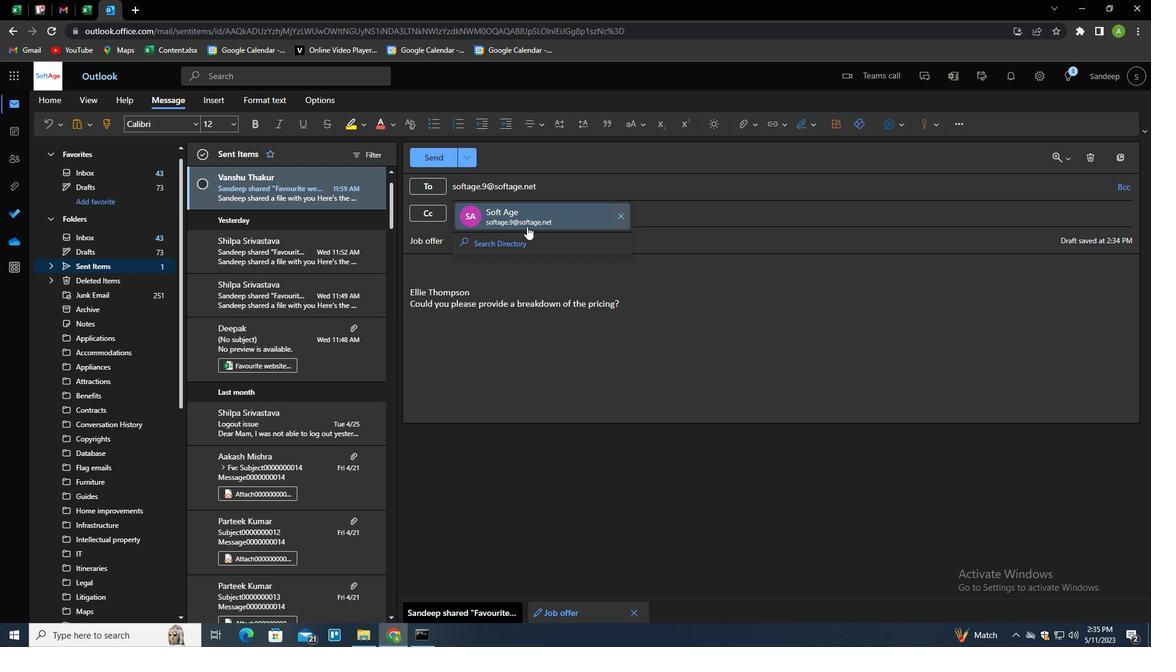 
Action: Mouse pressed left at (533, 215)
Screenshot: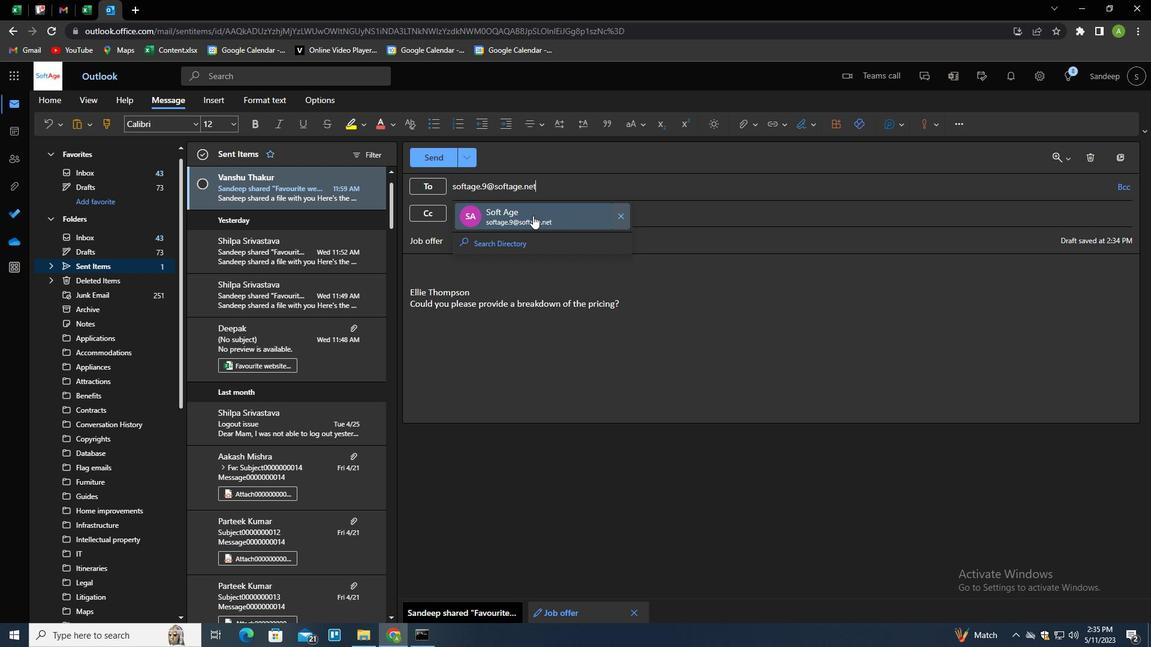 
Action: Mouse moved to (754, 126)
Screenshot: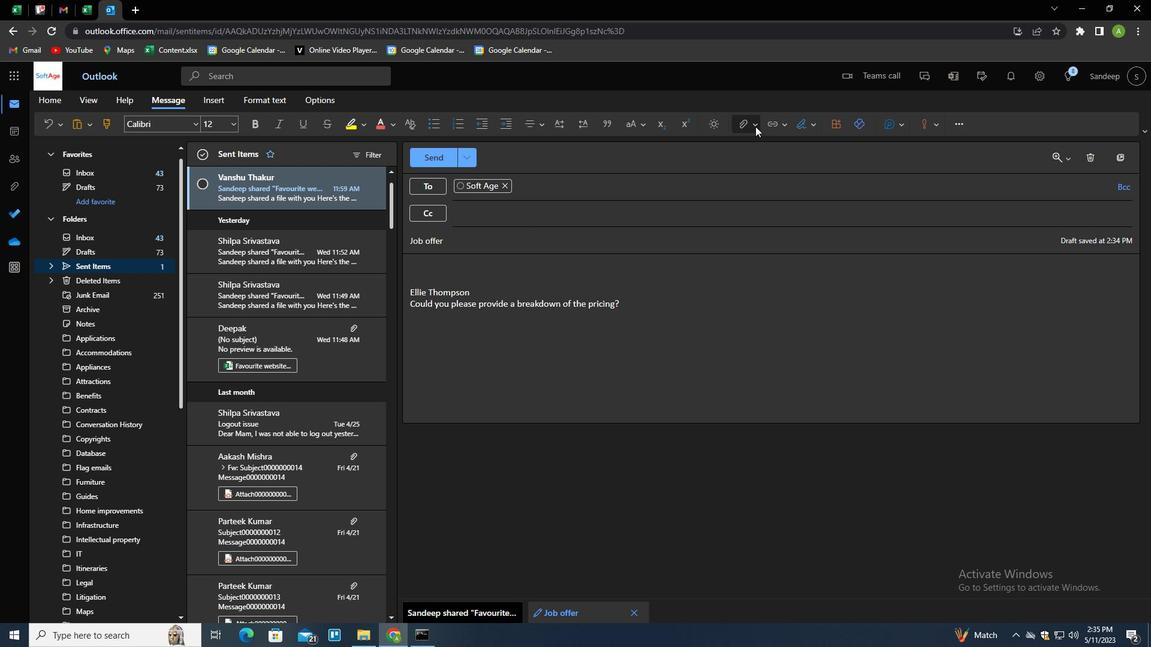 
Action: Mouse pressed left at (754, 126)
Screenshot: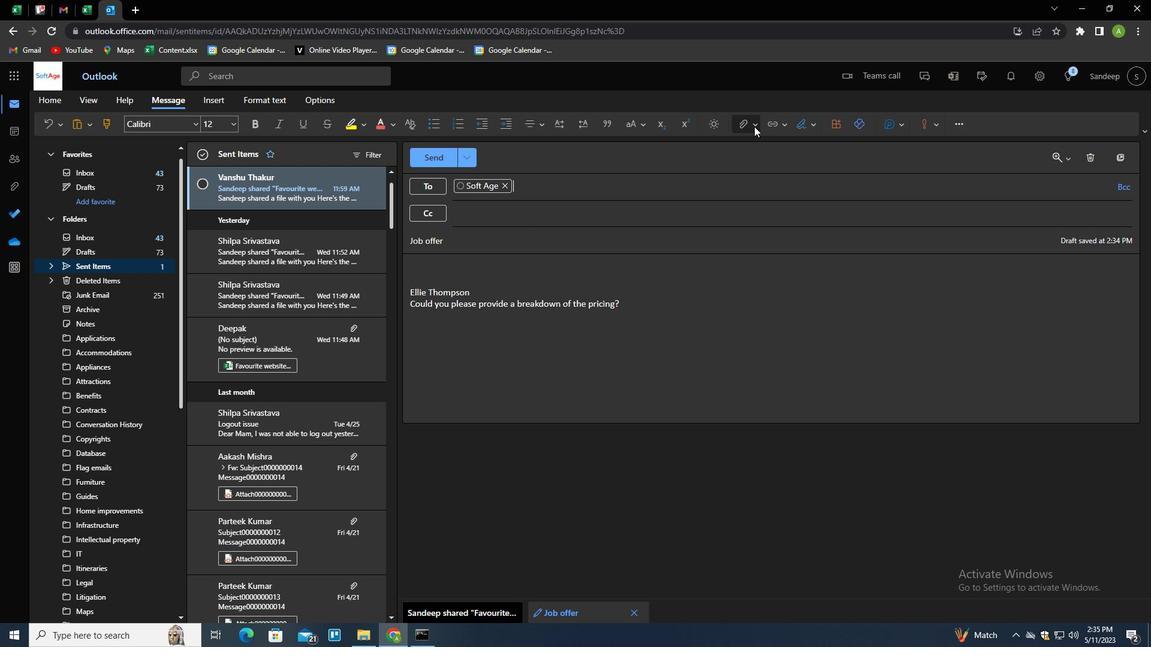 
Action: Mouse moved to (701, 155)
Screenshot: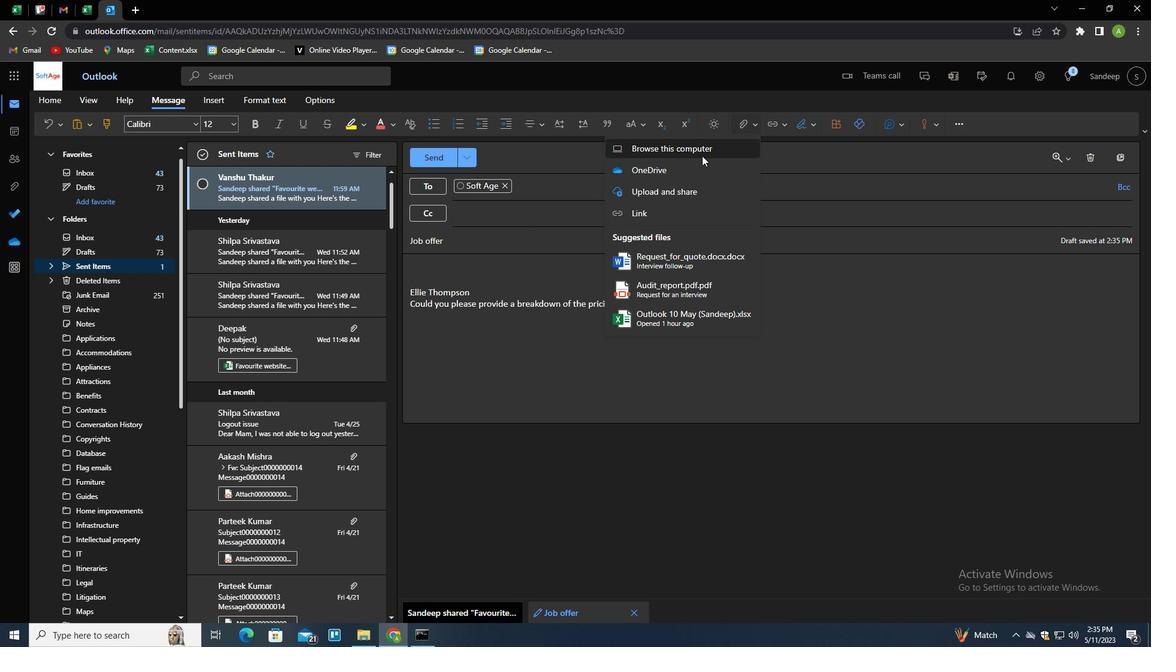 
Action: Mouse pressed left at (701, 155)
Screenshot: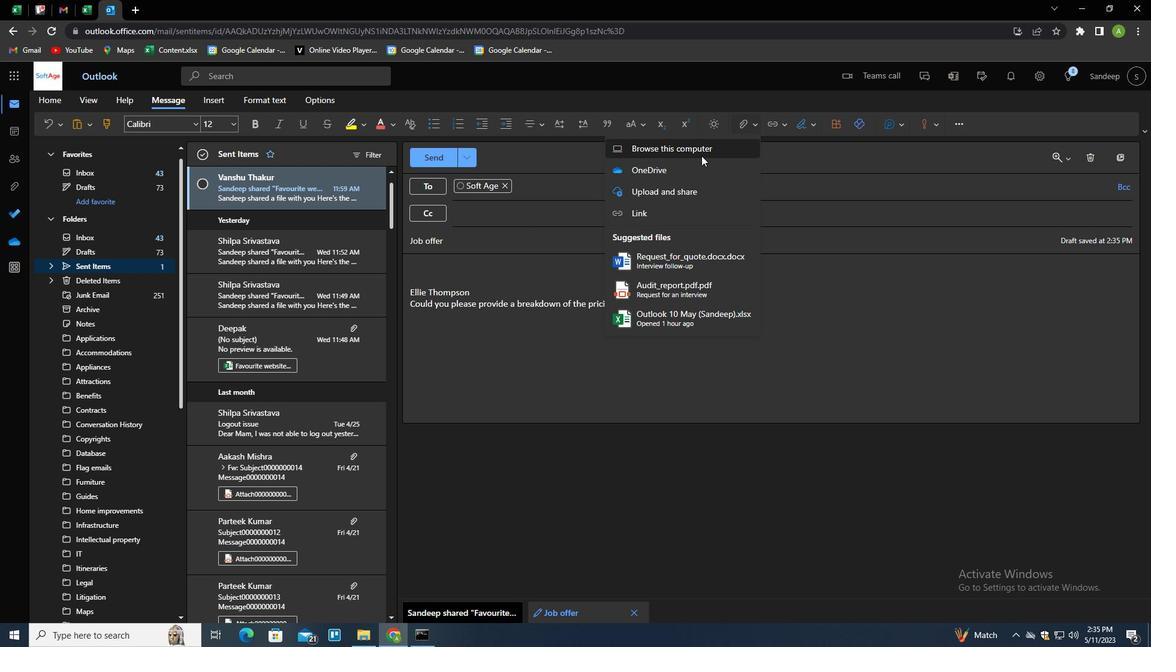 
Action: Mouse moved to (211, 104)
Screenshot: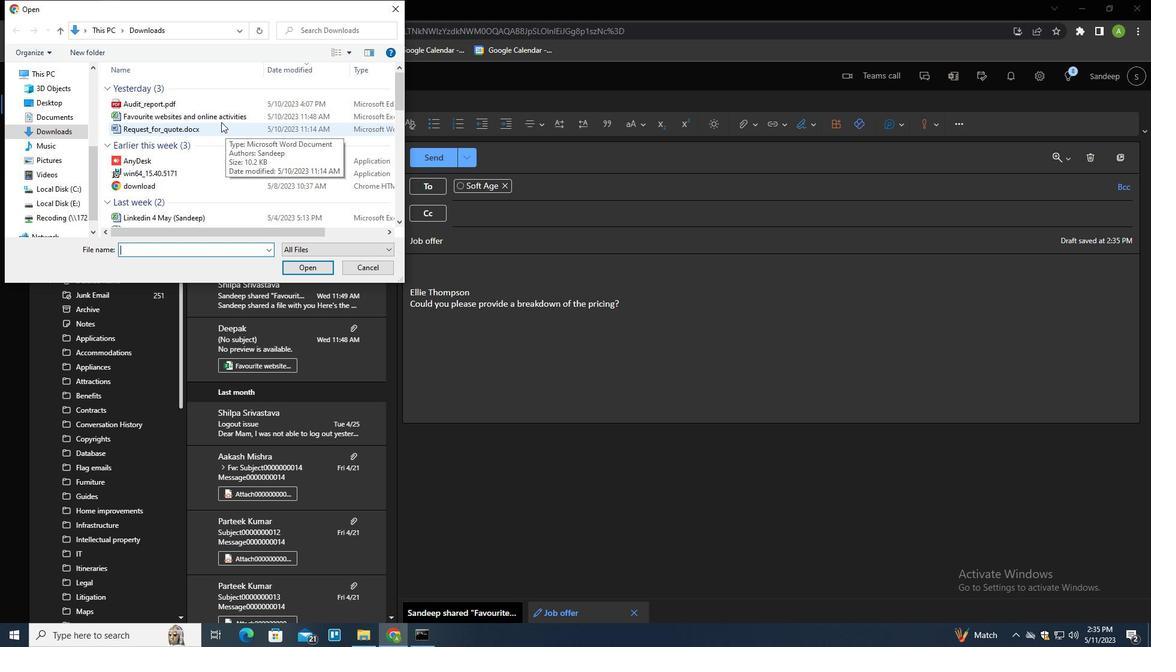 
Action: Mouse pressed left at (211, 104)
Screenshot: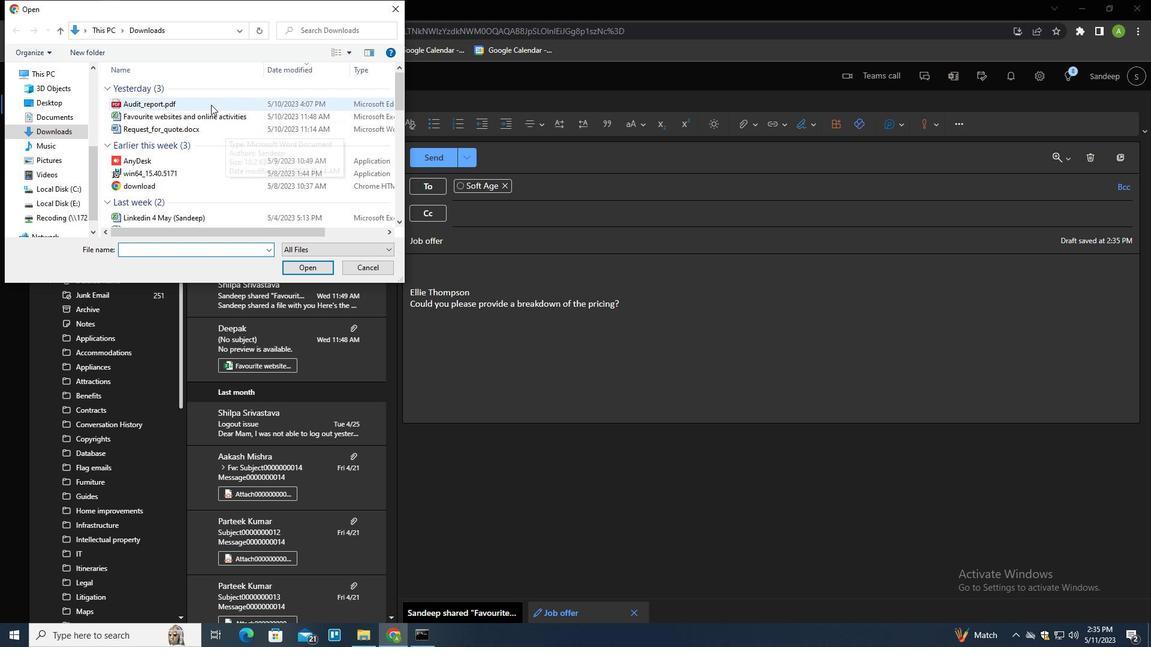
Action: Key pressed <Key.f2><Key.shift>RISK<Key.shift>_MANAGEMENT<Key.shift><Key.shift><Key.shift><Key.shift><Key.shift><Key.shift><Key.shift><Key.shift><Key.shift><Key.shift><Key.shift><Key.shift><Key.shift><Key.shift><Key.shift><Key.shift><Key.shift><Key.shift><Key.shift><Key.shift><Key.shift><Key.shift><Key.shift><Key.shift><Key.shift><Key.shift><Key.shift>_PLAN.PDF<Key.enter>
Screenshot: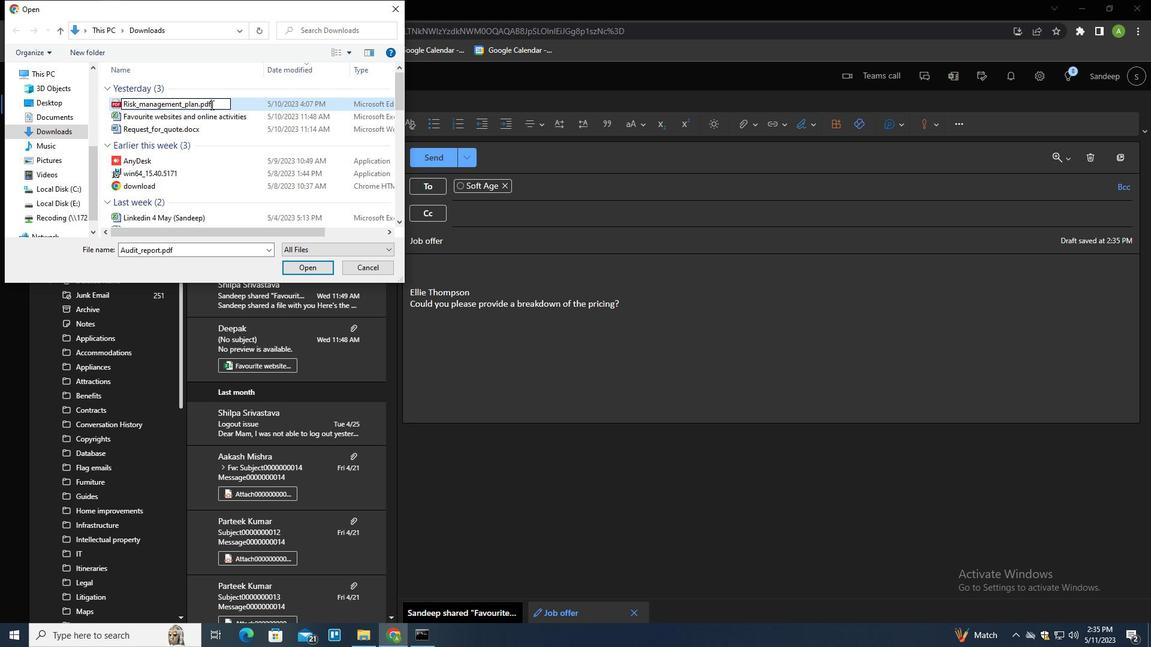 
Action: Mouse moved to (216, 102)
Screenshot: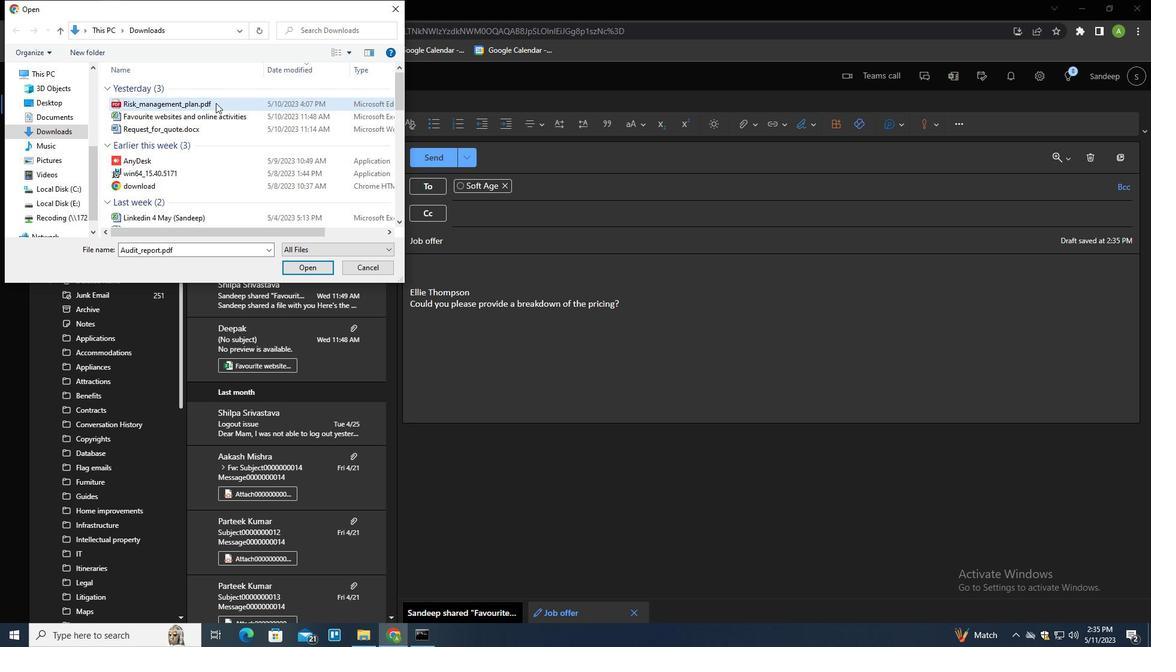 
Action: Mouse pressed left at (216, 102)
Screenshot: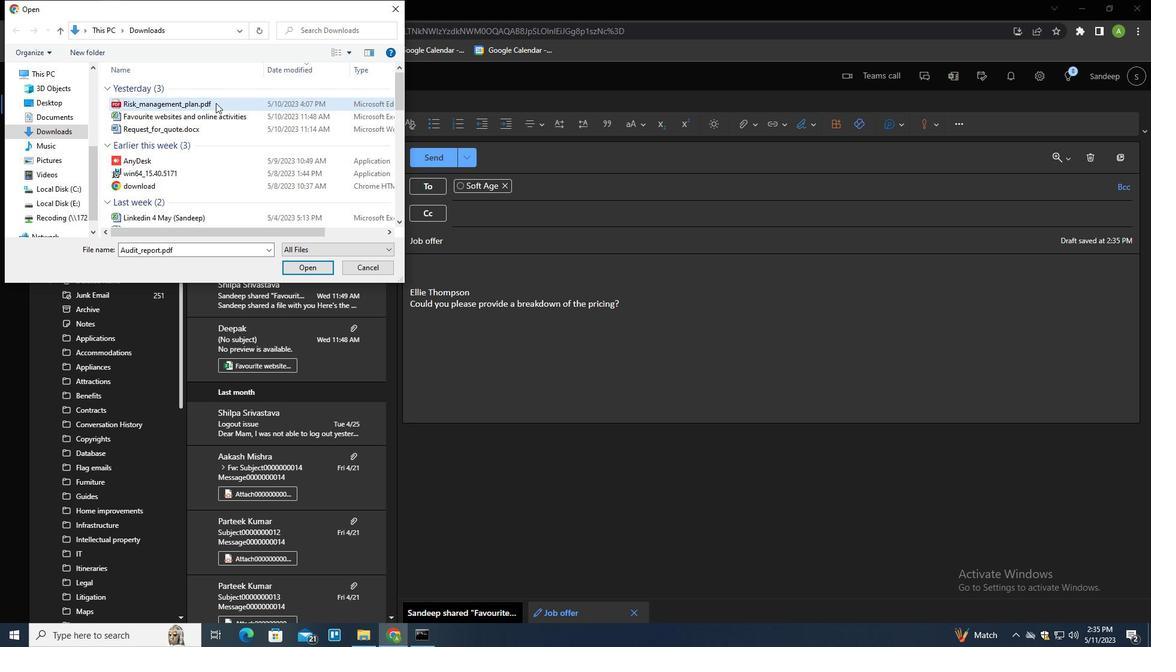 
Action: Mouse moved to (311, 269)
Screenshot: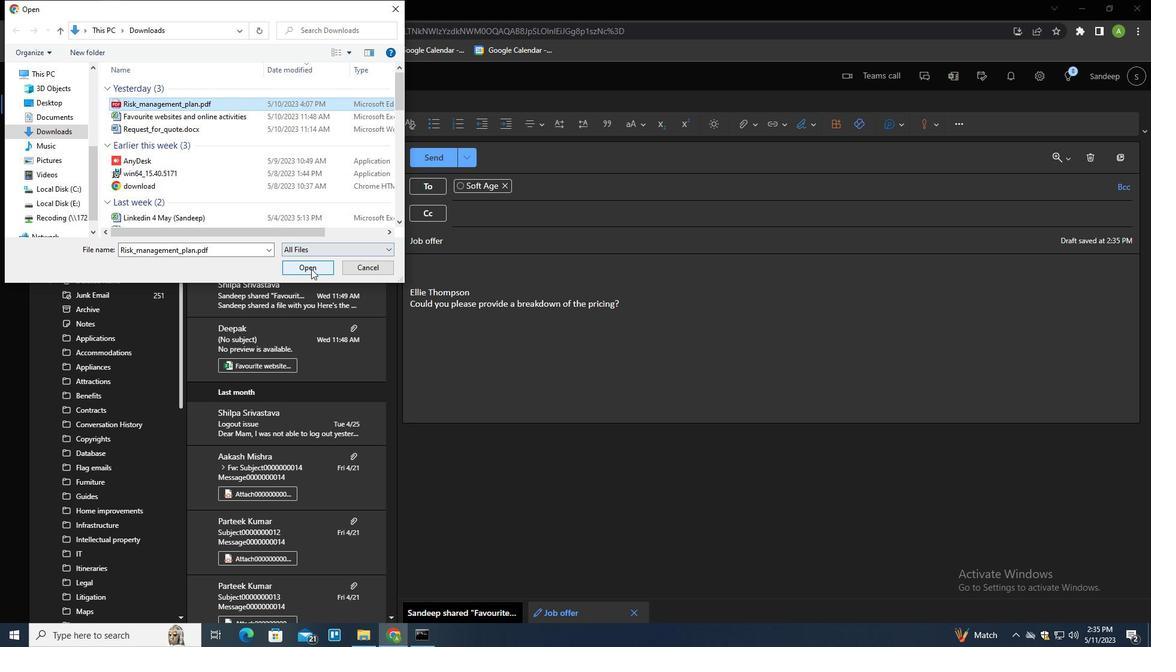 
Action: Mouse pressed left at (311, 269)
Screenshot: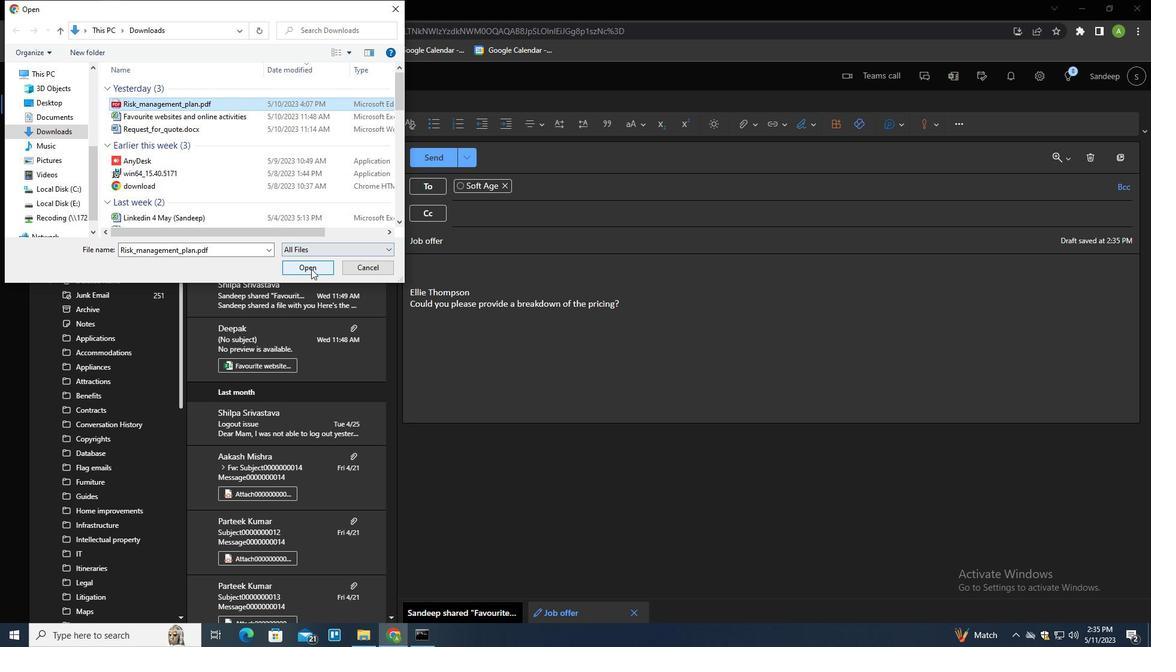
Action: Mouse moved to (433, 160)
Screenshot: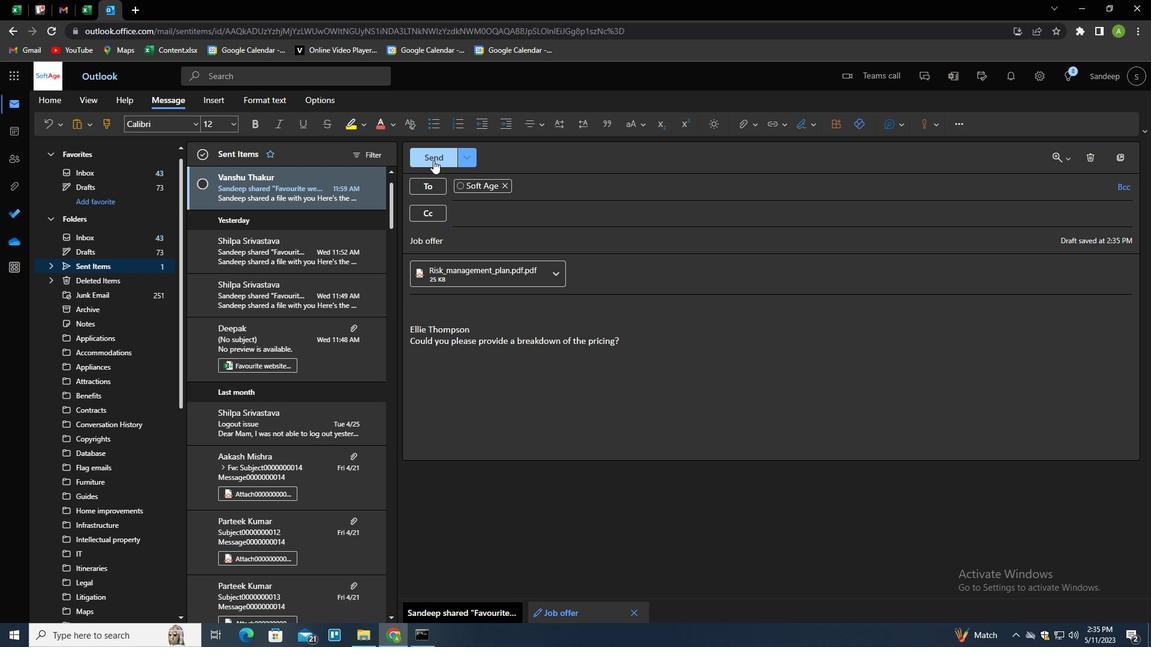 
Action: Mouse pressed left at (433, 160)
Screenshot: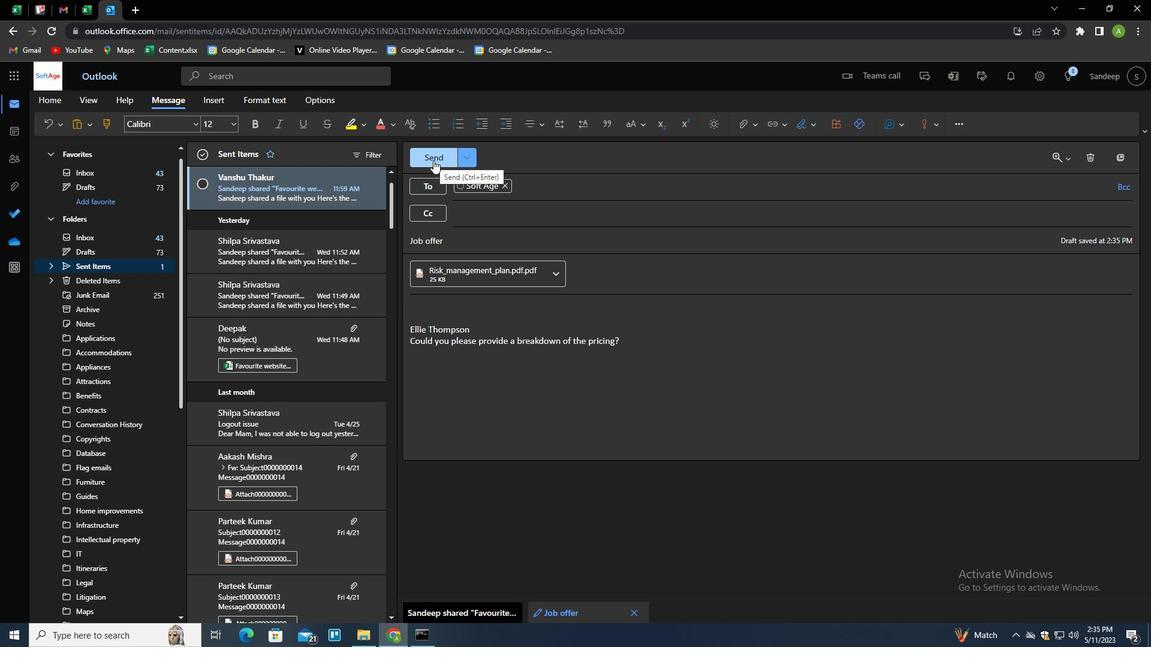 
Action: Mouse moved to (81, 394)
Screenshot: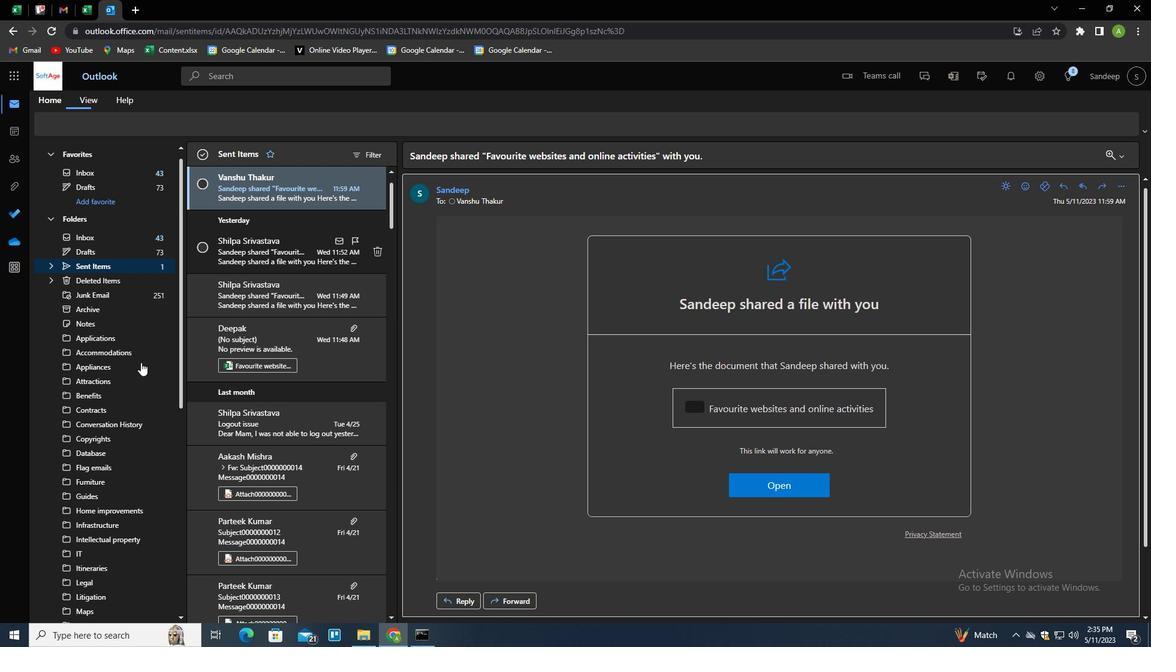 
Action: Mouse scrolled (81, 393) with delta (0, 0)
Screenshot: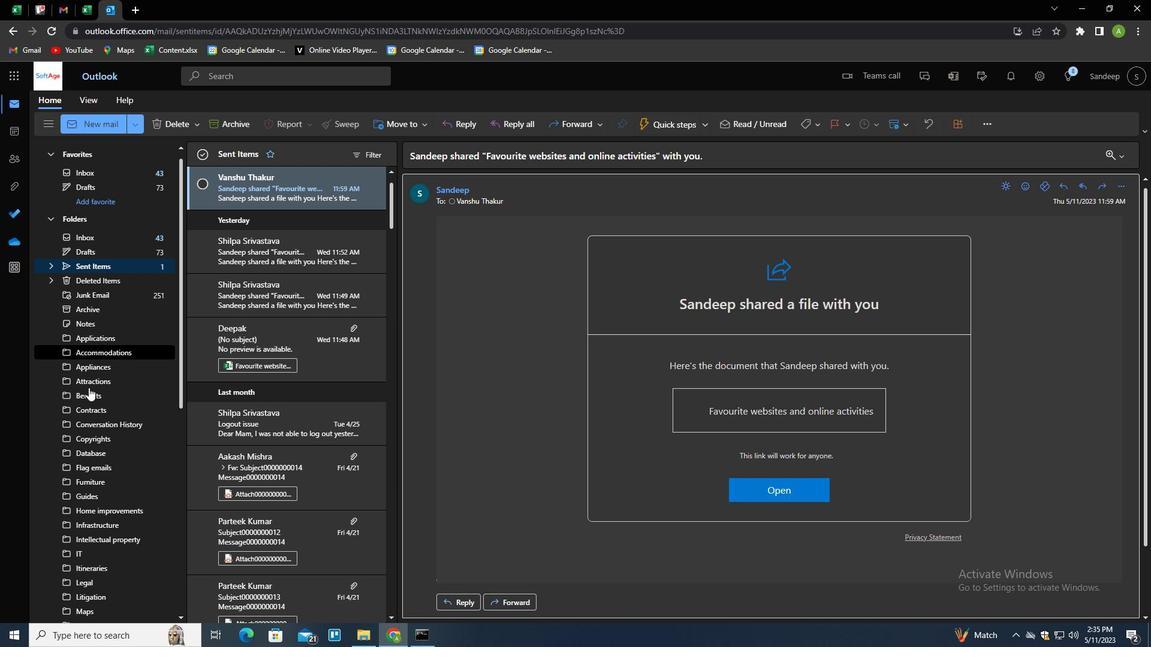 
Action: Mouse scrolled (81, 393) with delta (0, 0)
Screenshot: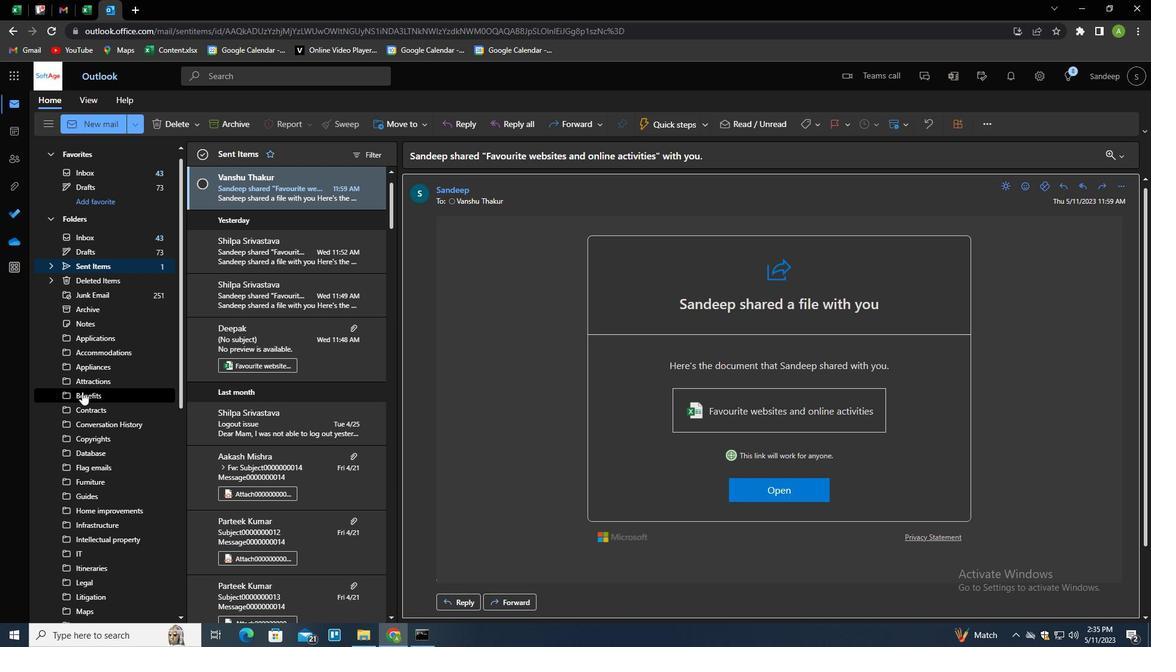 
Action: Mouse scrolled (81, 393) with delta (0, 0)
Screenshot: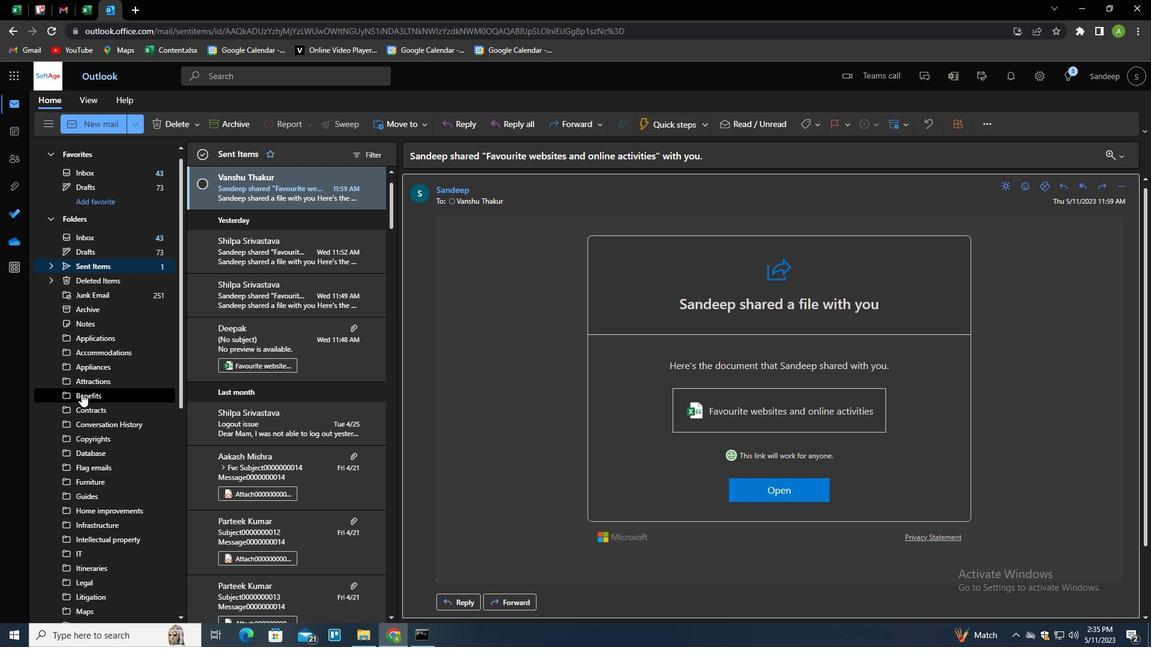 
Action: Mouse scrolled (81, 393) with delta (0, 0)
Screenshot: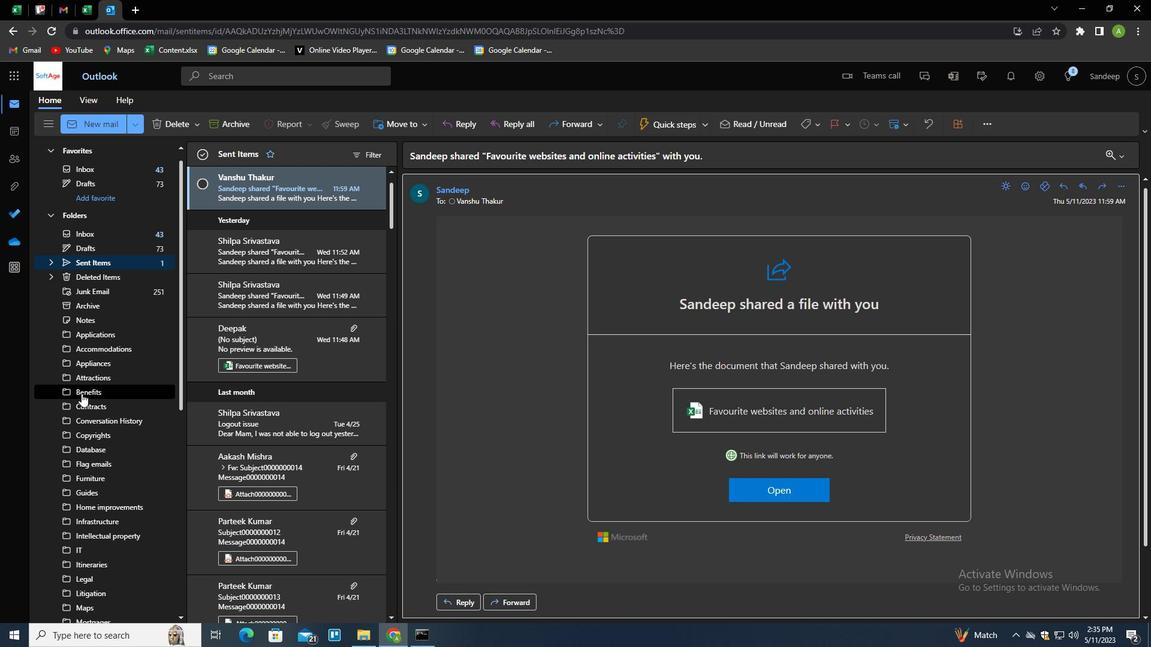 
Action: Mouse scrolled (81, 393) with delta (0, 0)
Screenshot: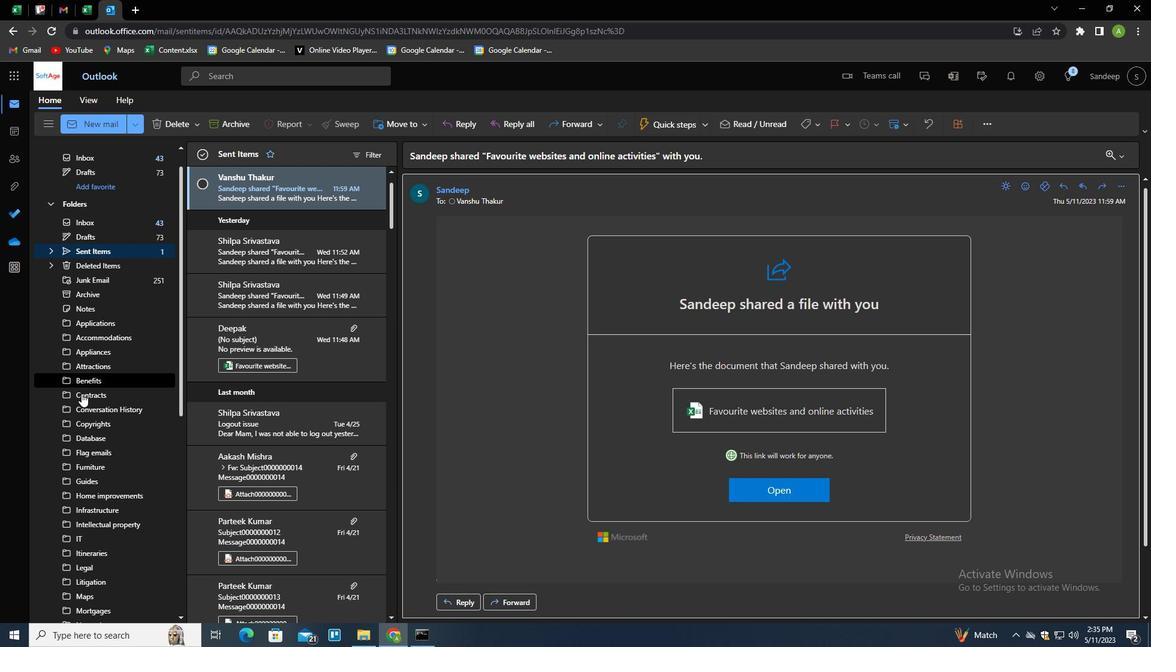 
Action: Mouse moved to (83, 409)
Screenshot: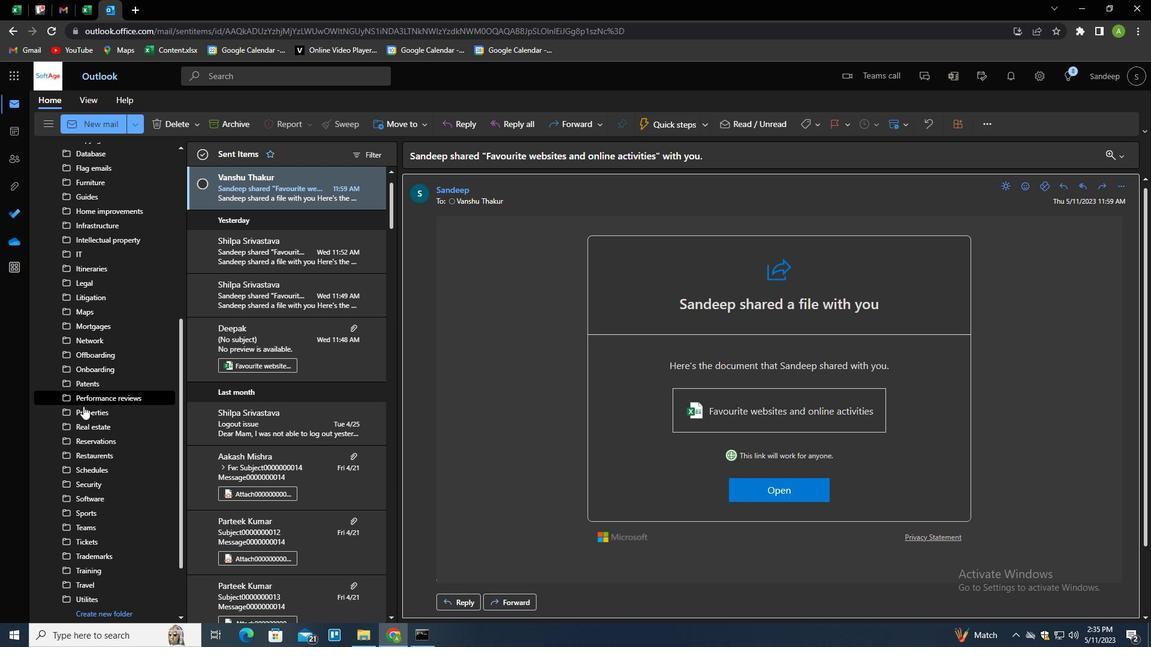 
Action: Mouse scrolled (83, 409) with delta (0, 0)
Screenshot: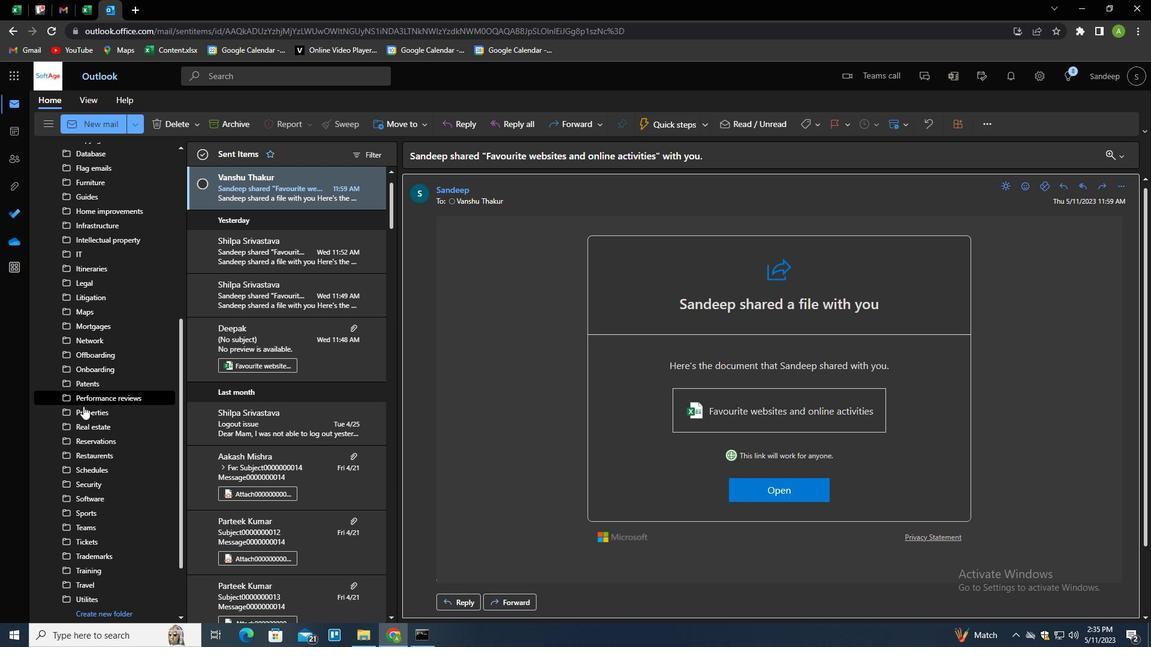
Action: Mouse scrolled (83, 409) with delta (0, 0)
Screenshot: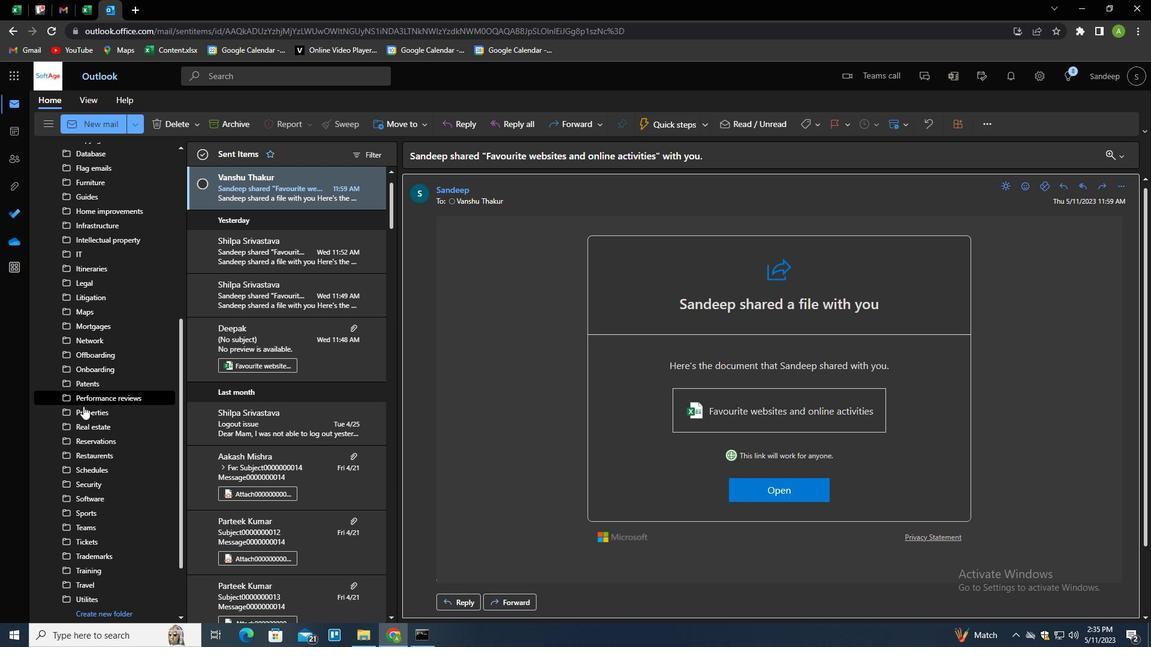 
Action: Mouse scrolled (83, 409) with delta (0, 0)
Screenshot: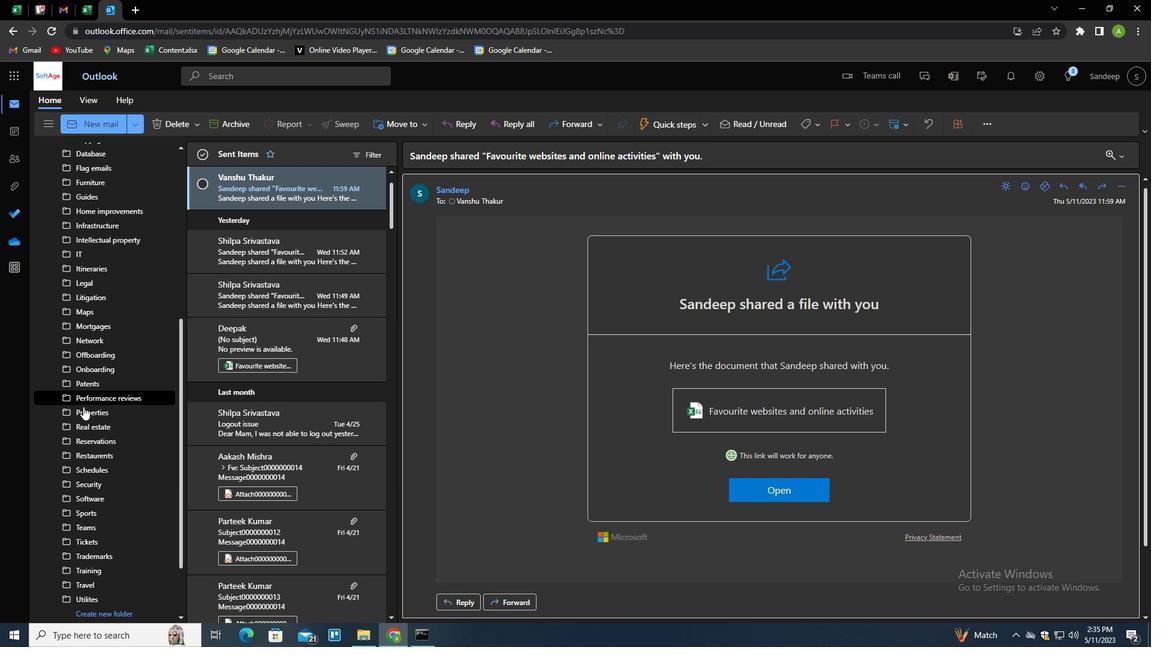 
Action: Mouse scrolled (83, 409) with delta (0, 0)
Screenshot: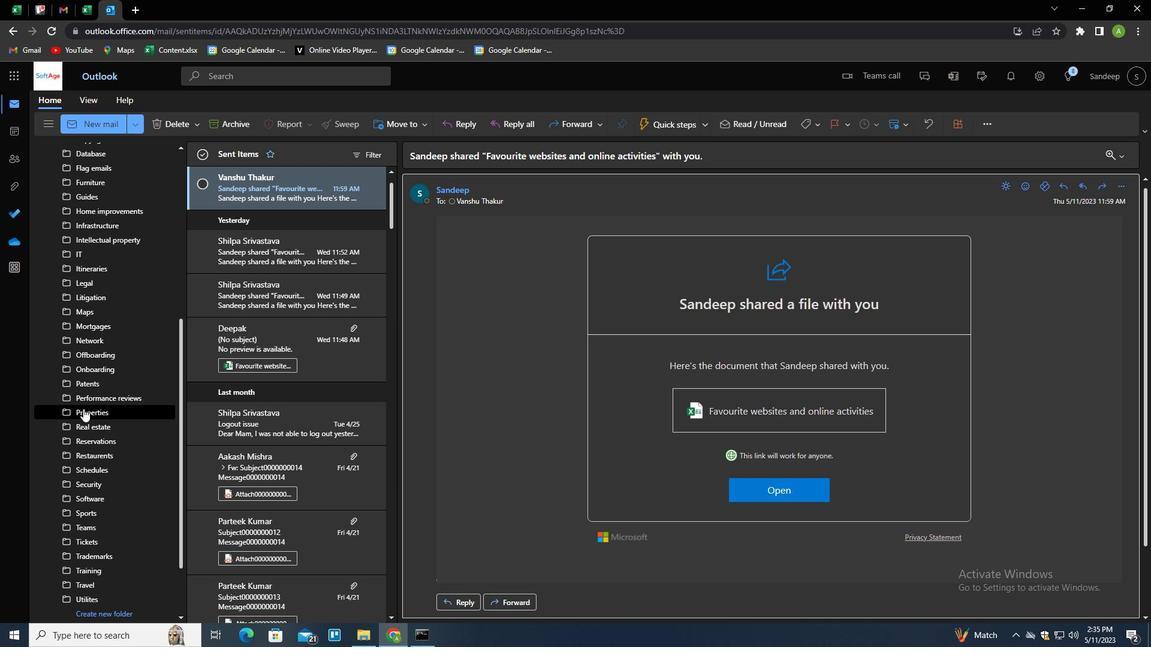 
Action: Mouse scrolled (83, 409) with delta (0, 0)
Screenshot: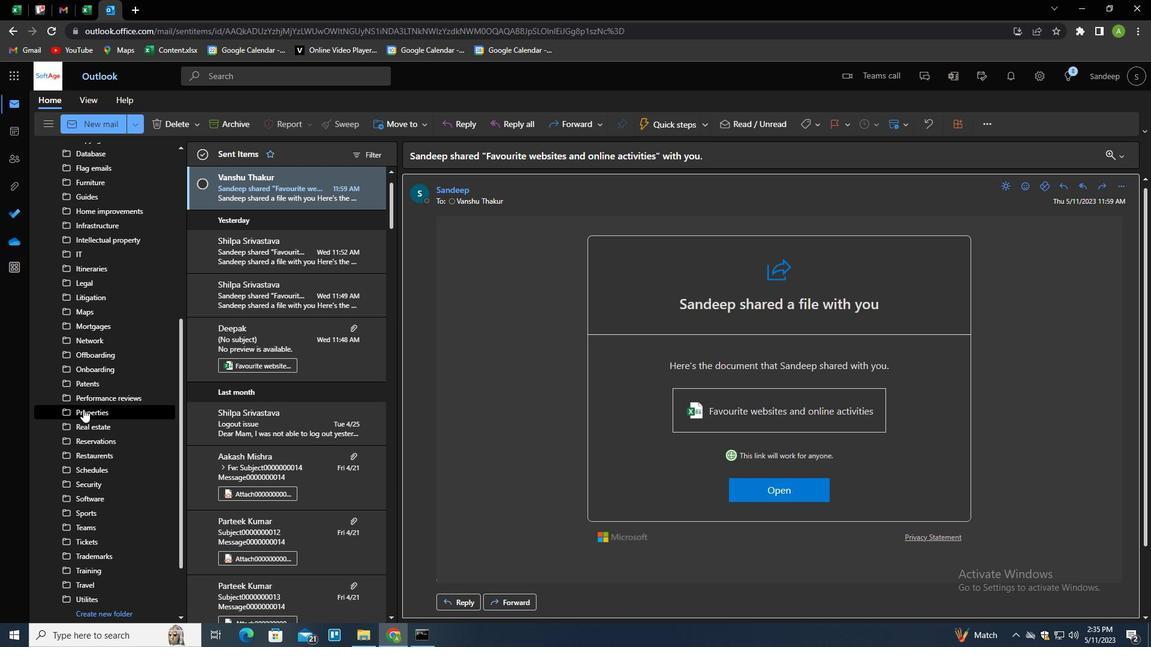 
Action: Mouse moved to (107, 538)
Screenshot: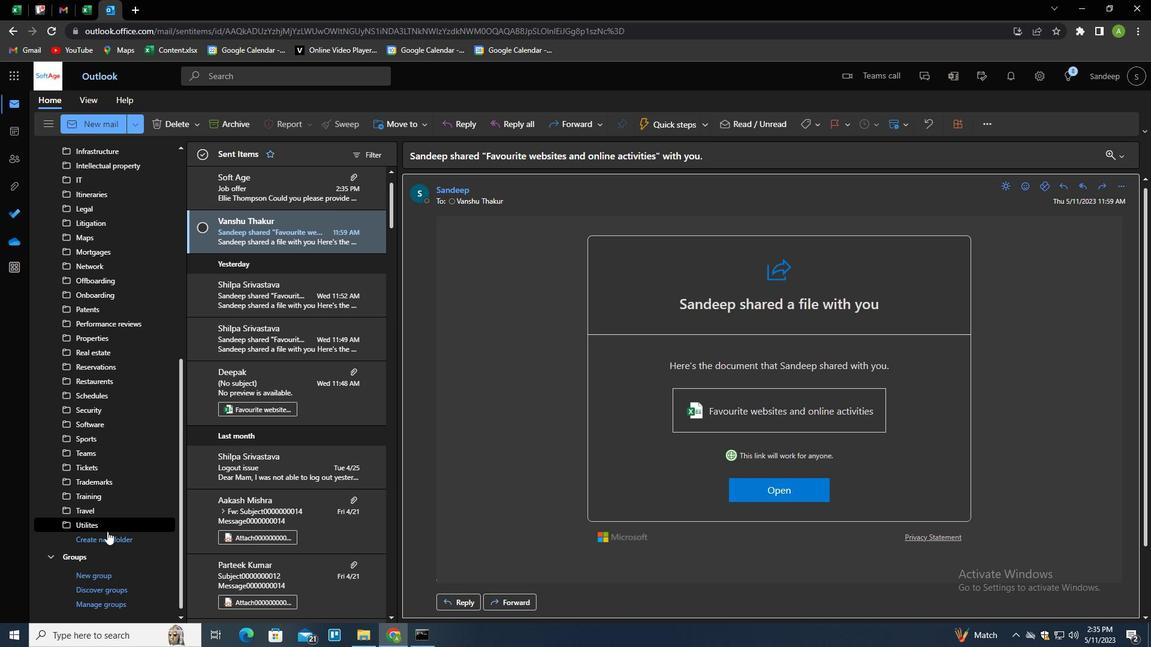 
Action: Mouse pressed left at (107, 538)
Screenshot: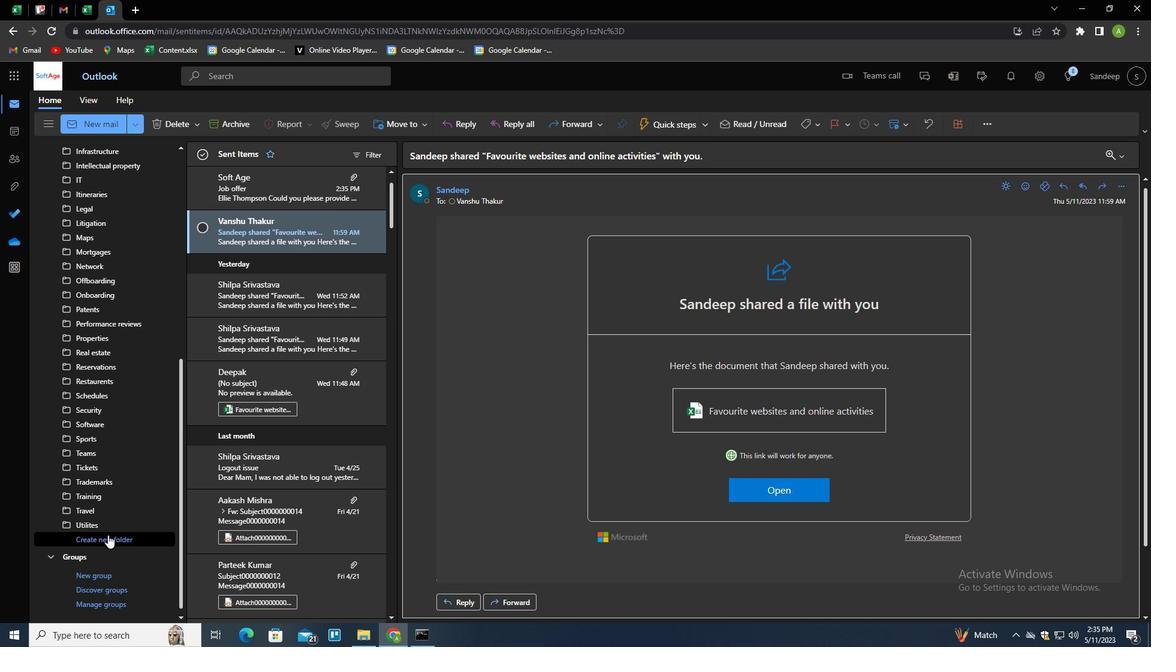 
Action: Key pressed <Key.shift>
Screenshot: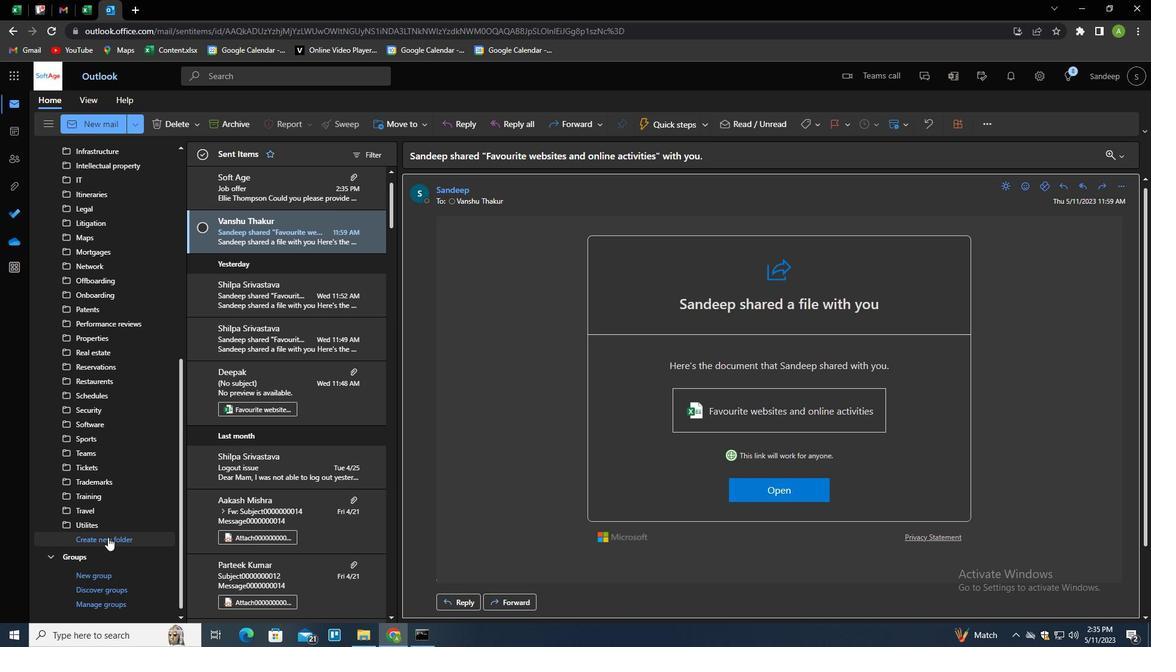 
Action: Mouse moved to (107, 538)
Screenshot: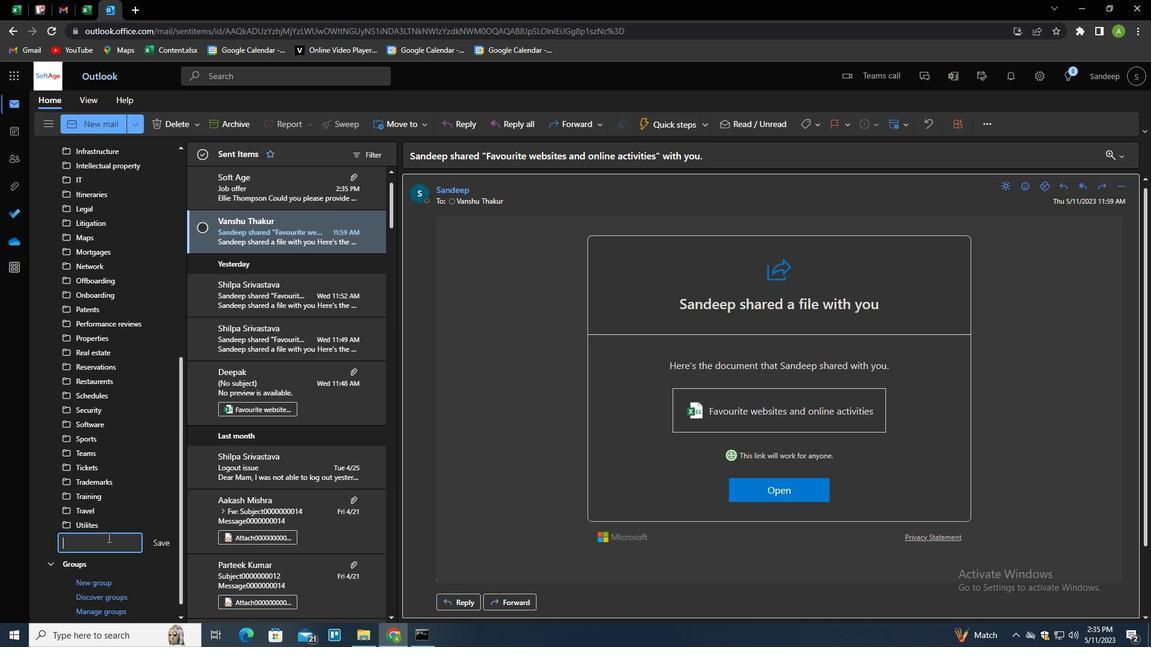 
Action: Key pressed EQUIPMENT<Key.enter>
Screenshot: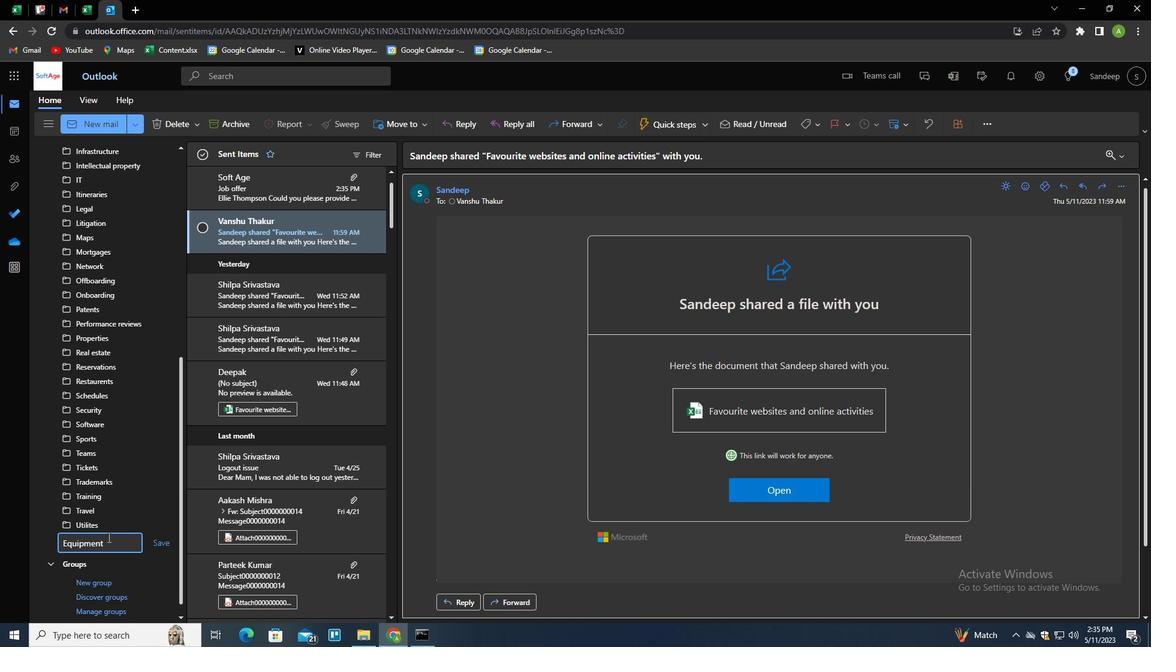 
Action: Mouse moved to (125, 317)
Screenshot: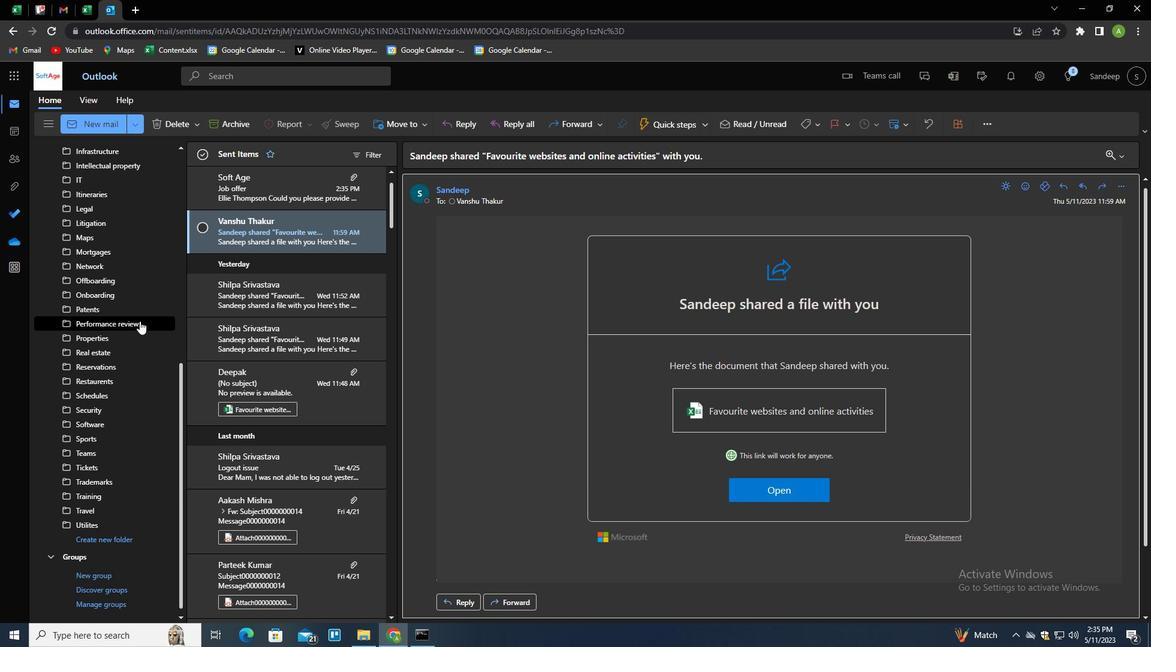 
Action: Mouse scrolled (125, 318) with delta (0, 0)
Screenshot: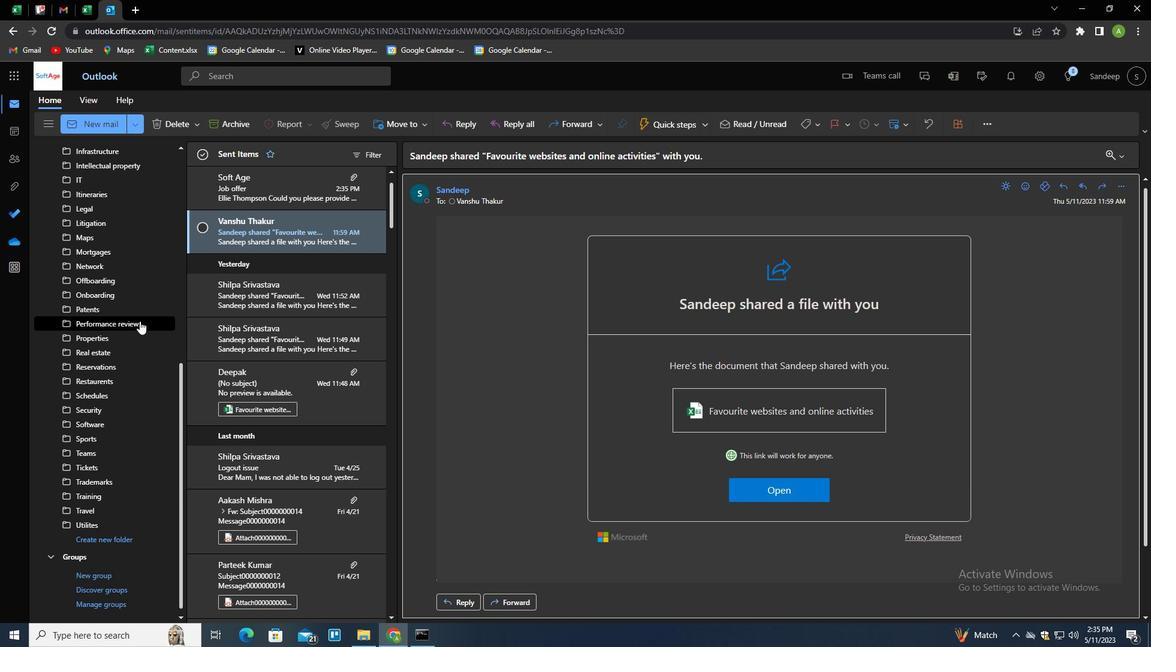 
Action: Mouse scrolled (125, 318) with delta (0, 0)
Screenshot: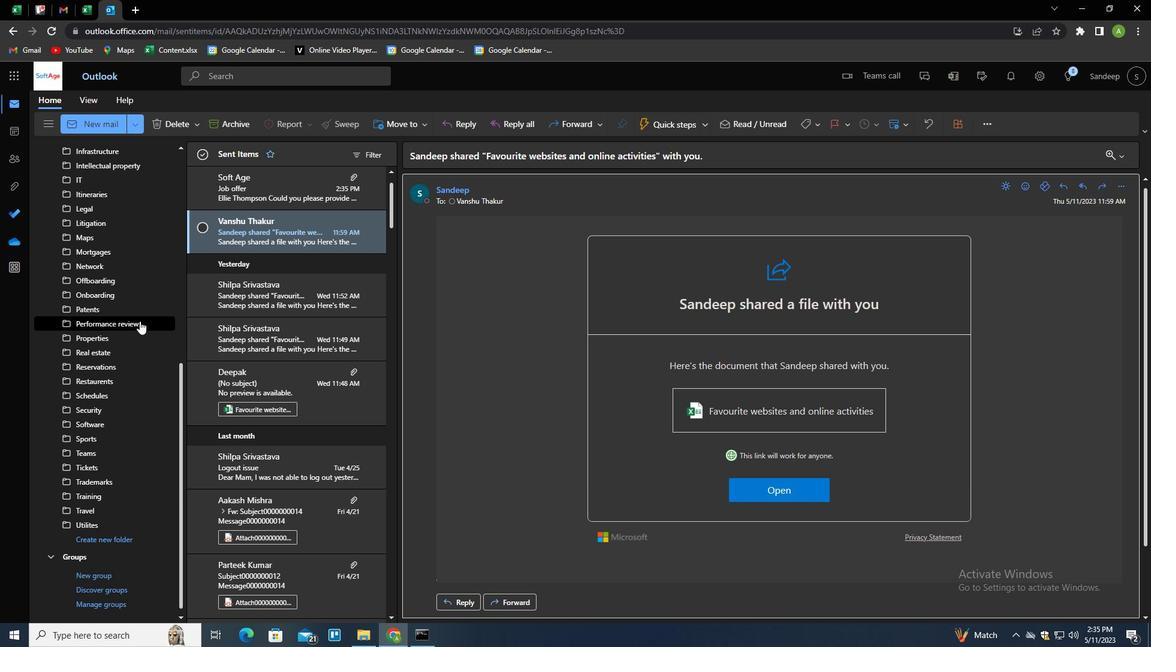 
Action: Mouse scrolled (125, 318) with delta (0, 0)
Screenshot: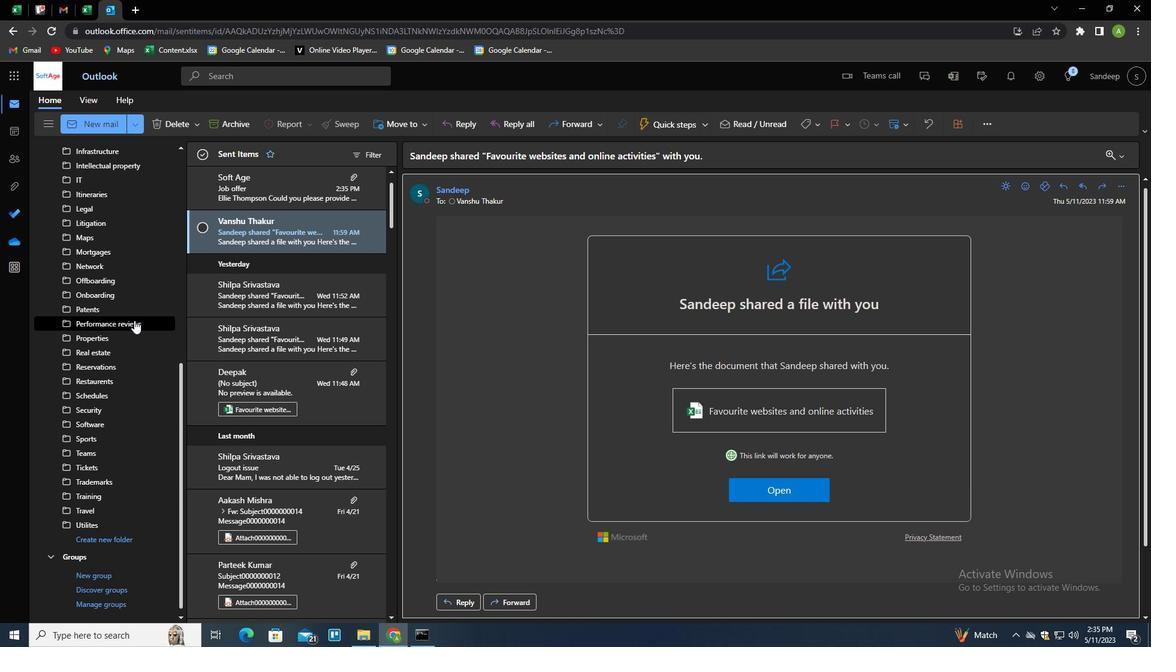 
Action: Mouse moved to (125, 316)
Screenshot: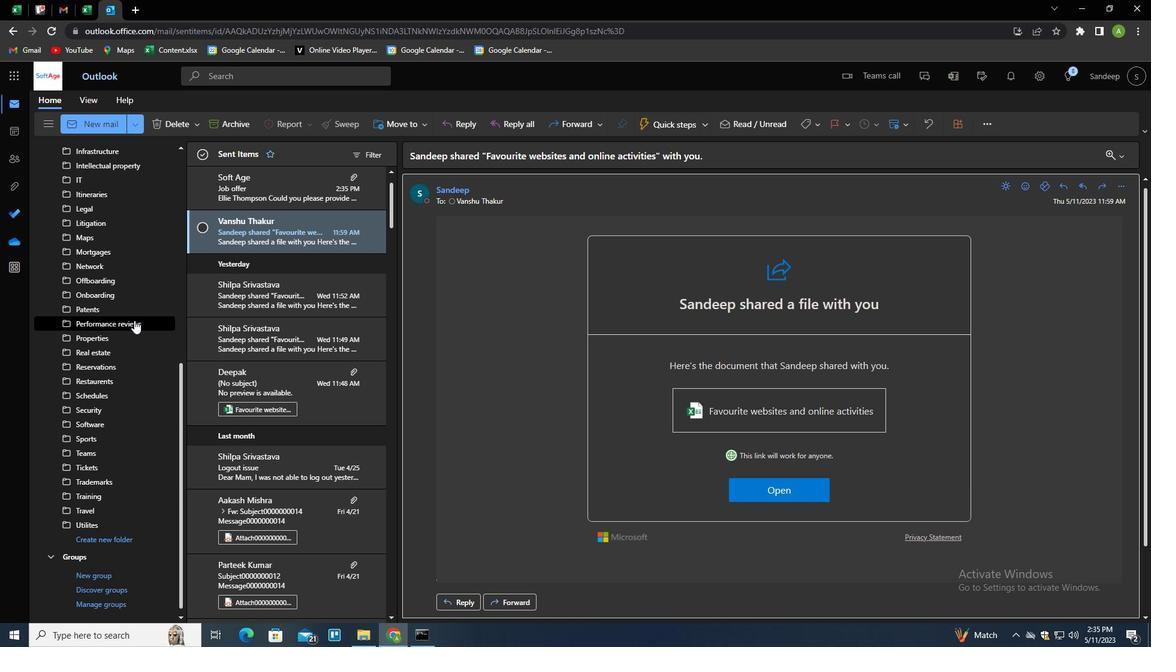 
Action: Mouse scrolled (125, 317) with delta (0, 0)
Screenshot: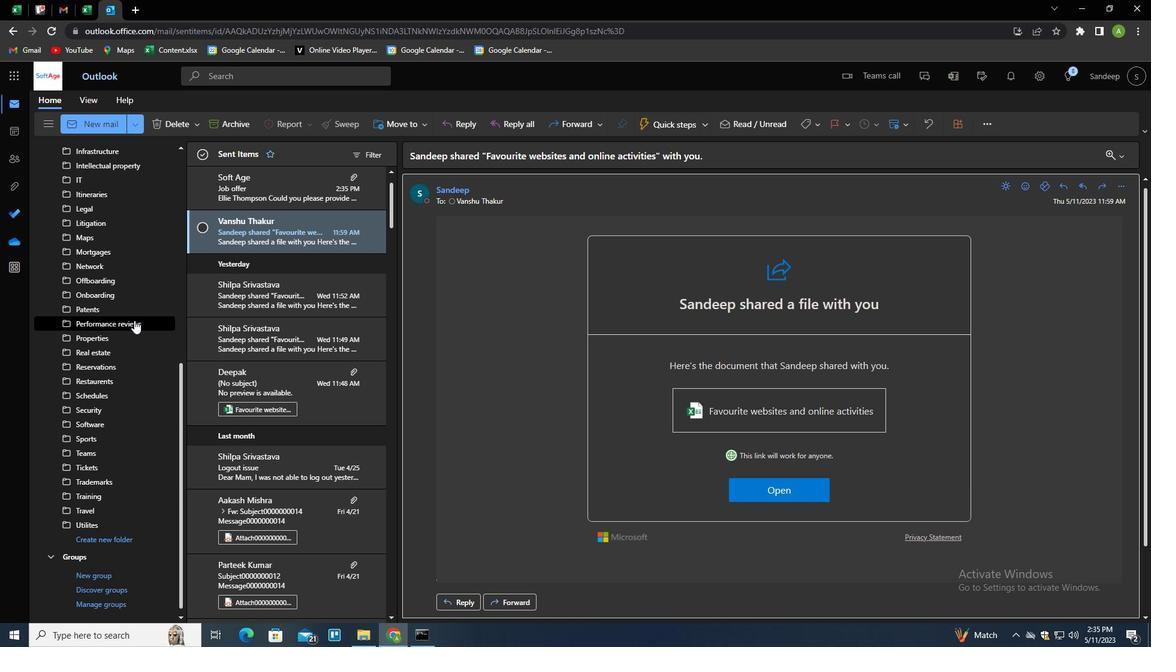 
Action: Mouse moved to (124, 310)
Screenshot: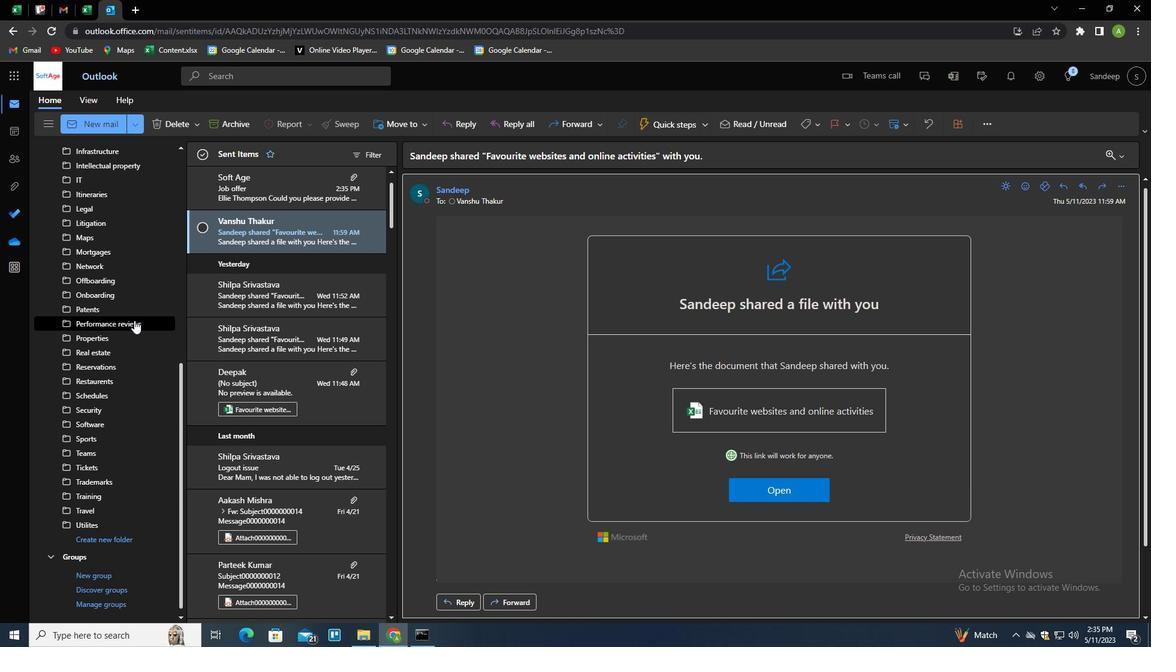 
Action: Mouse scrolled (124, 311) with delta (0, 0)
Screenshot: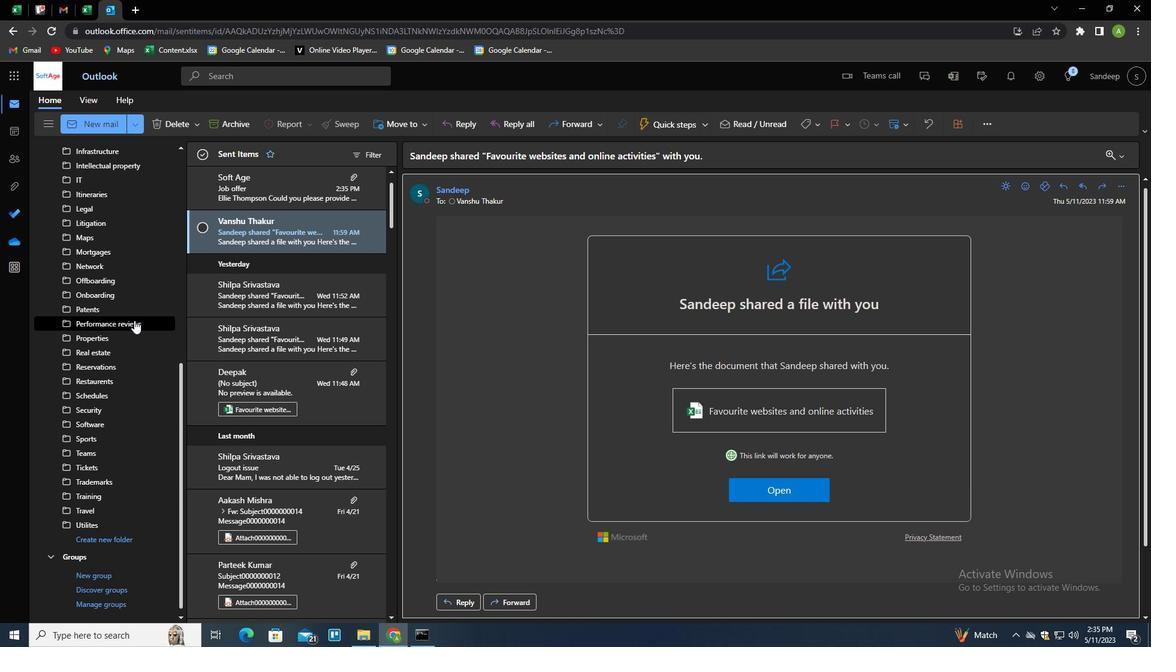 
Action: Mouse moved to (119, 177)
Screenshot: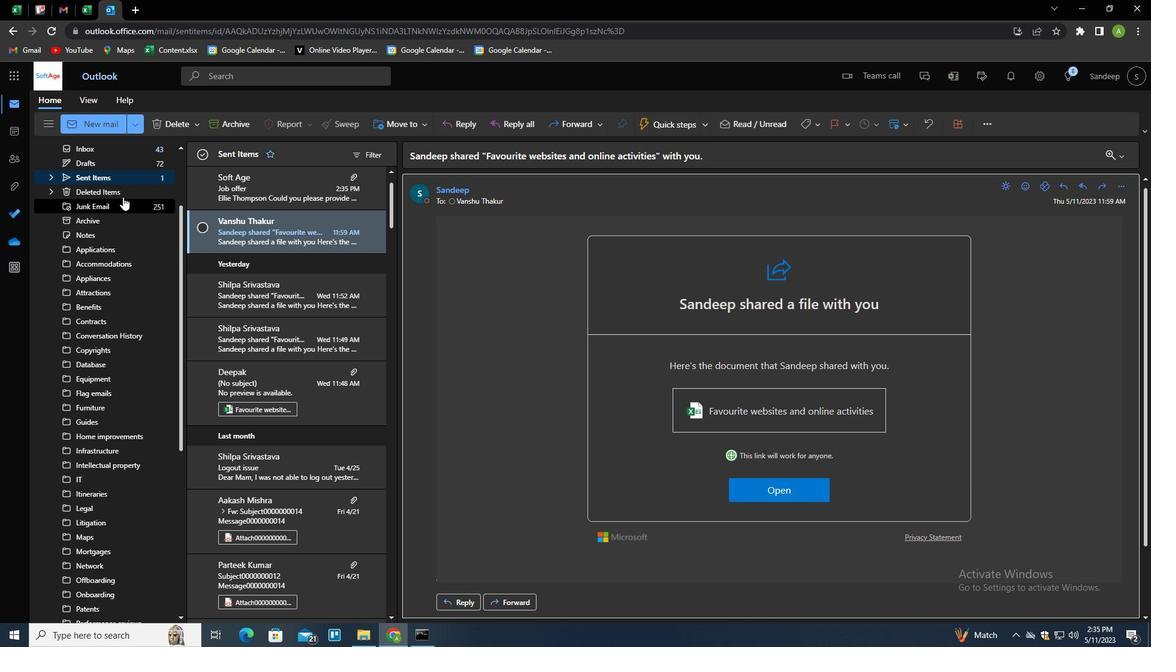 
Action: Mouse pressed left at (119, 177)
Screenshot: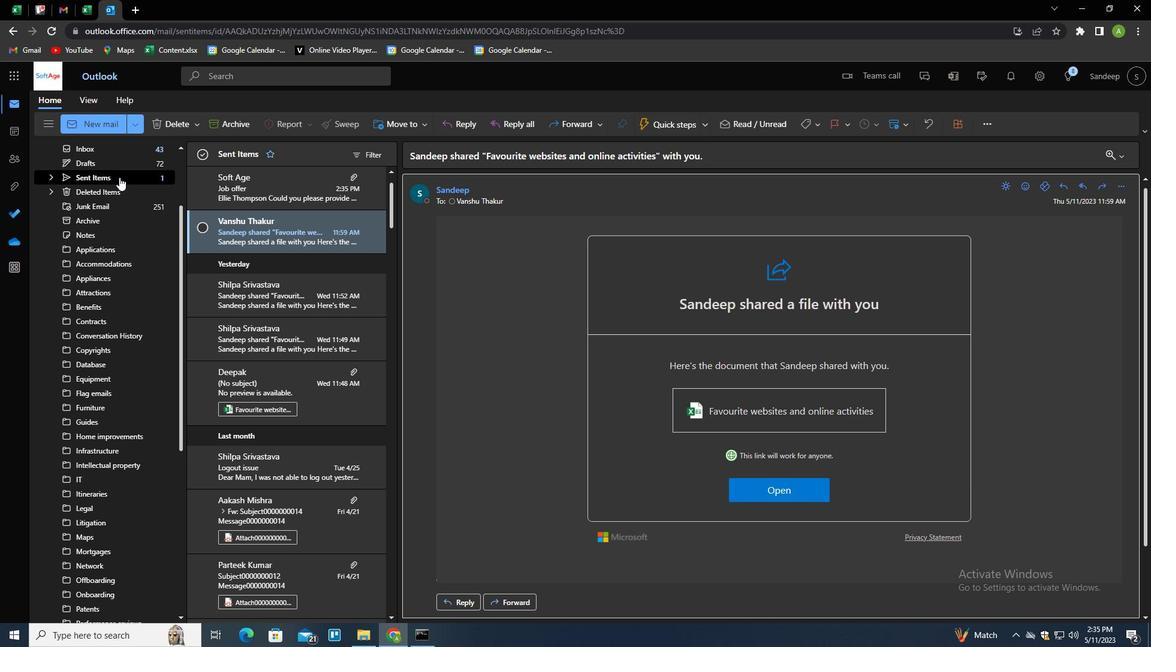 
Action: Mouse moved to (249, 190)
Screenshot: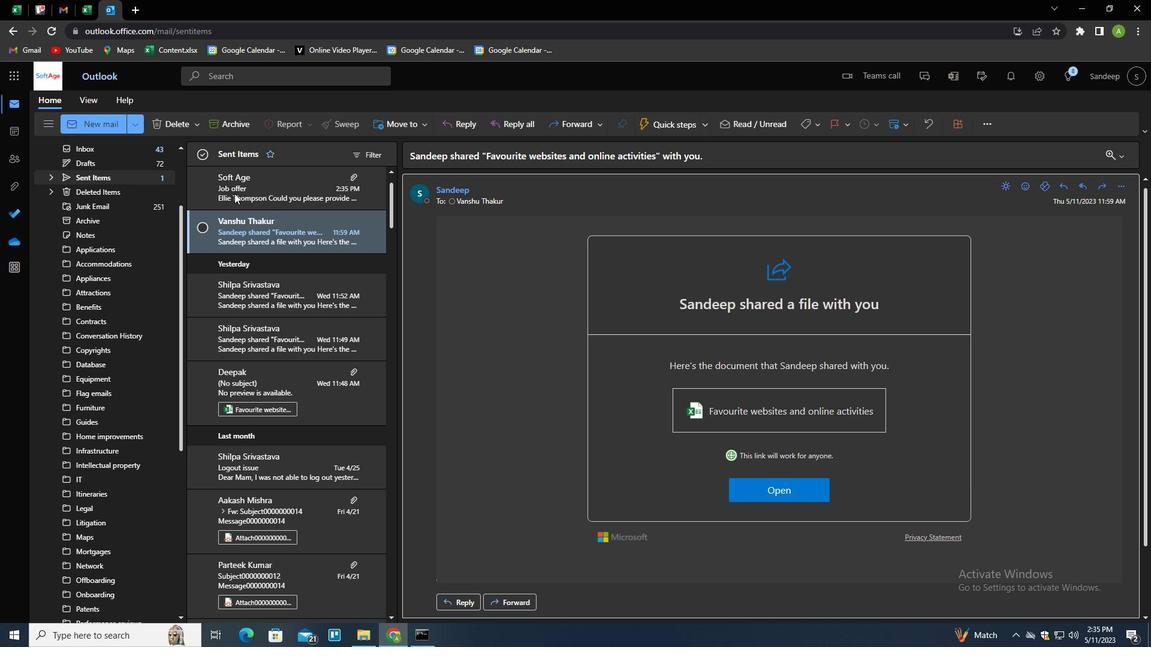 
Action: Mouse pressed right at (249, 190)
Screenshot: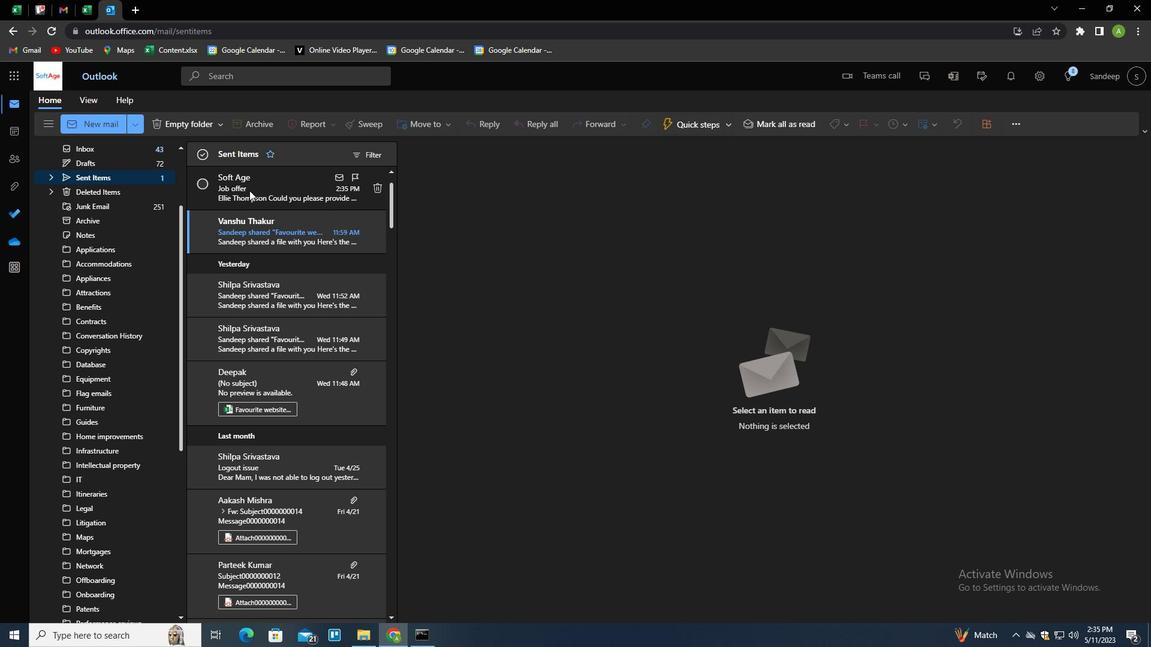 
Action: Mouse moved to (284, 241)
Screenshot: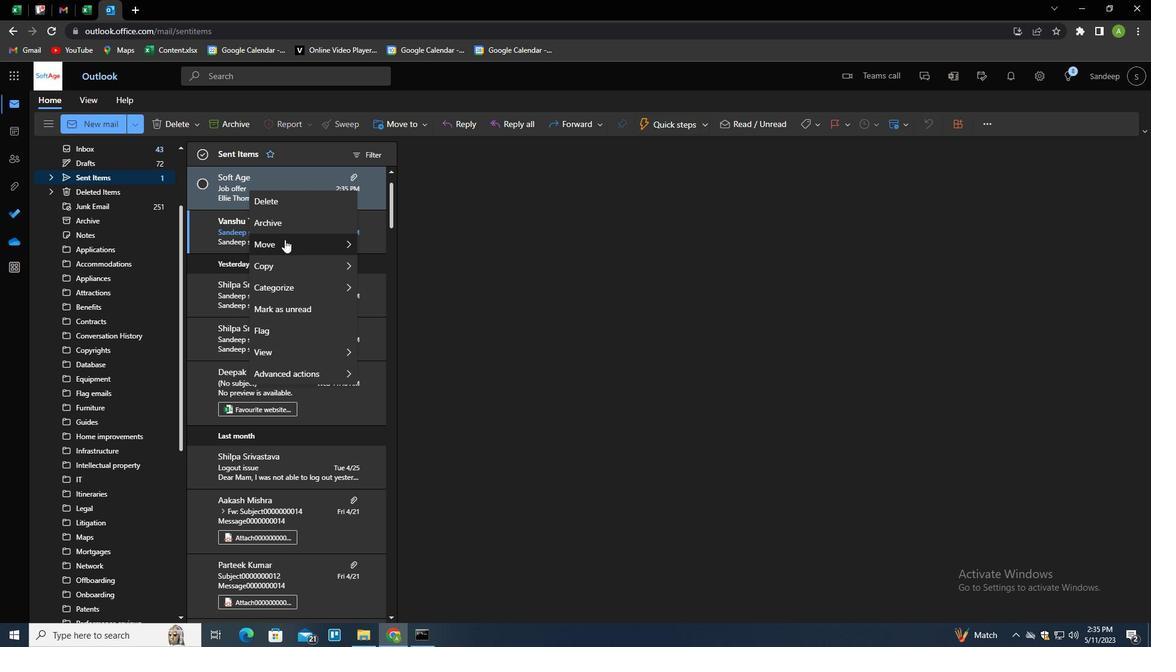 
Action: Mouse pressed left at (284, 241)
Screenshot: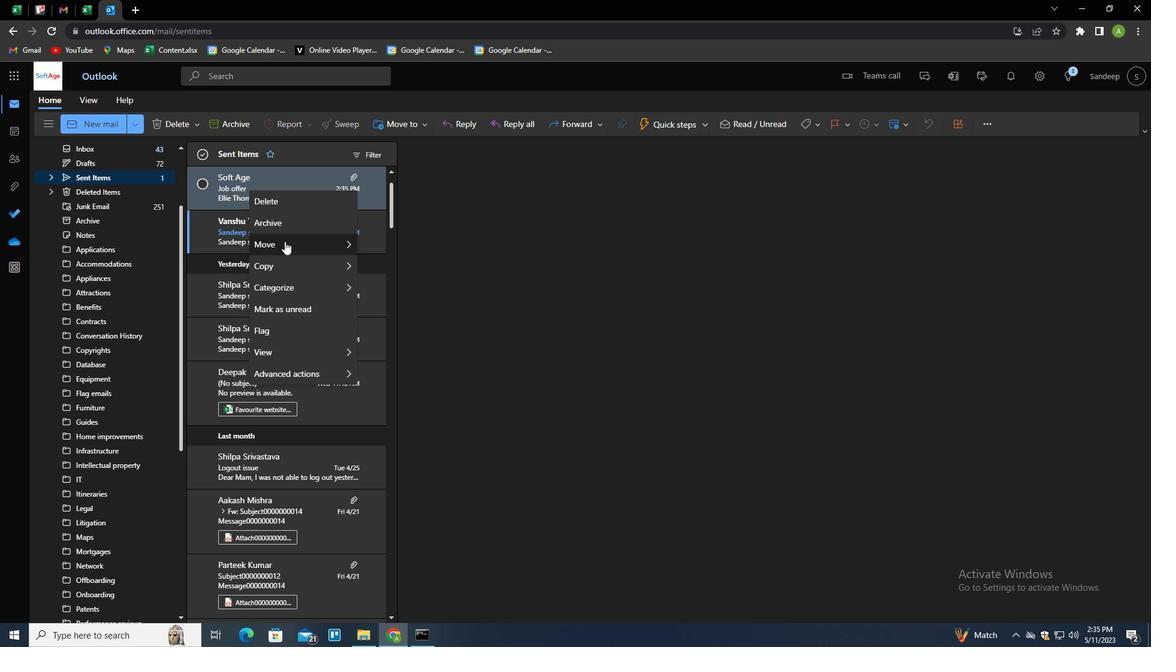 
Action: Mouse moved to (412, 248)
Screenshot: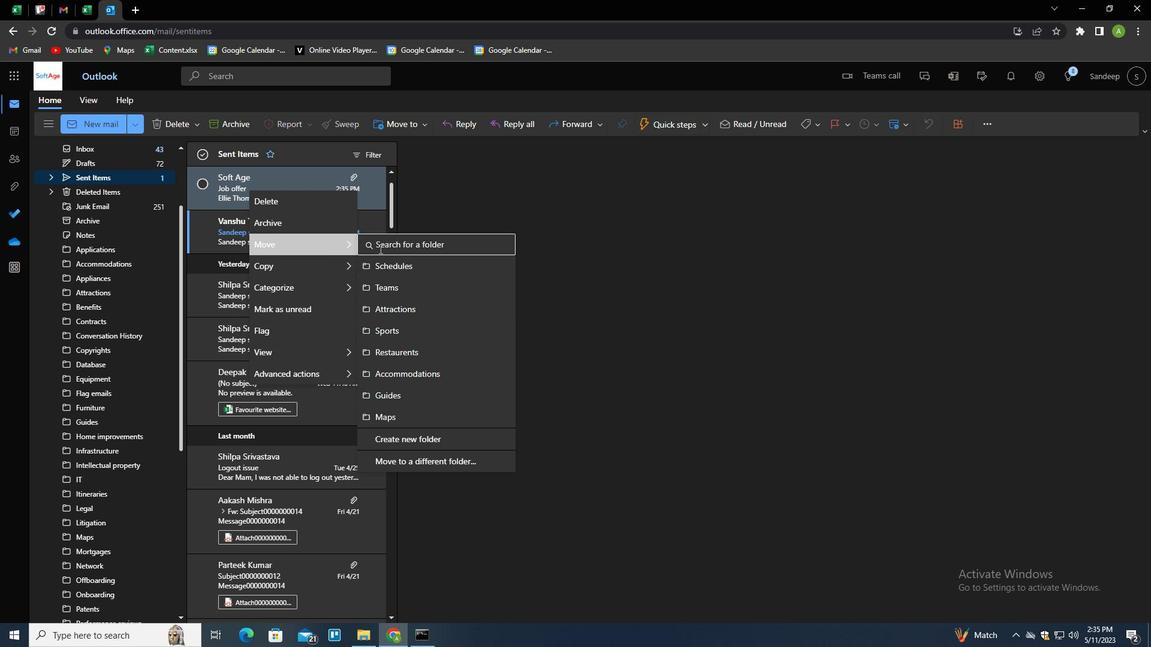 
Action: Mouse pressed left at (412, 248)
Screenshot: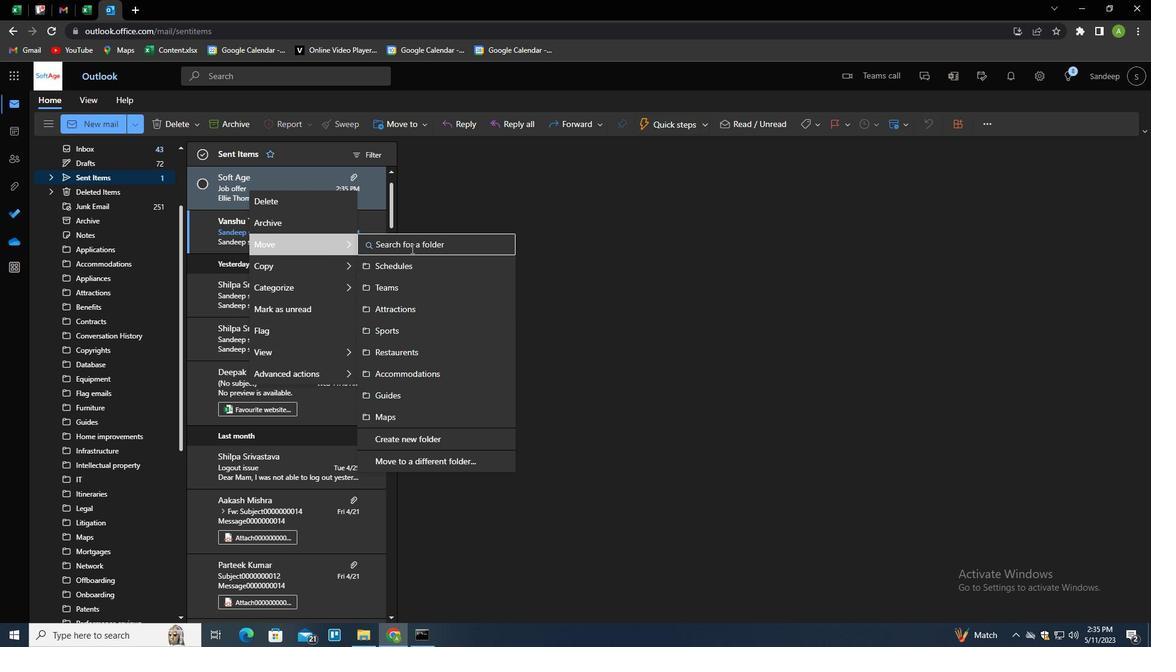 
Action: Key pressed EQUIPMENT<Key.down><Key.enter>
Screenshot: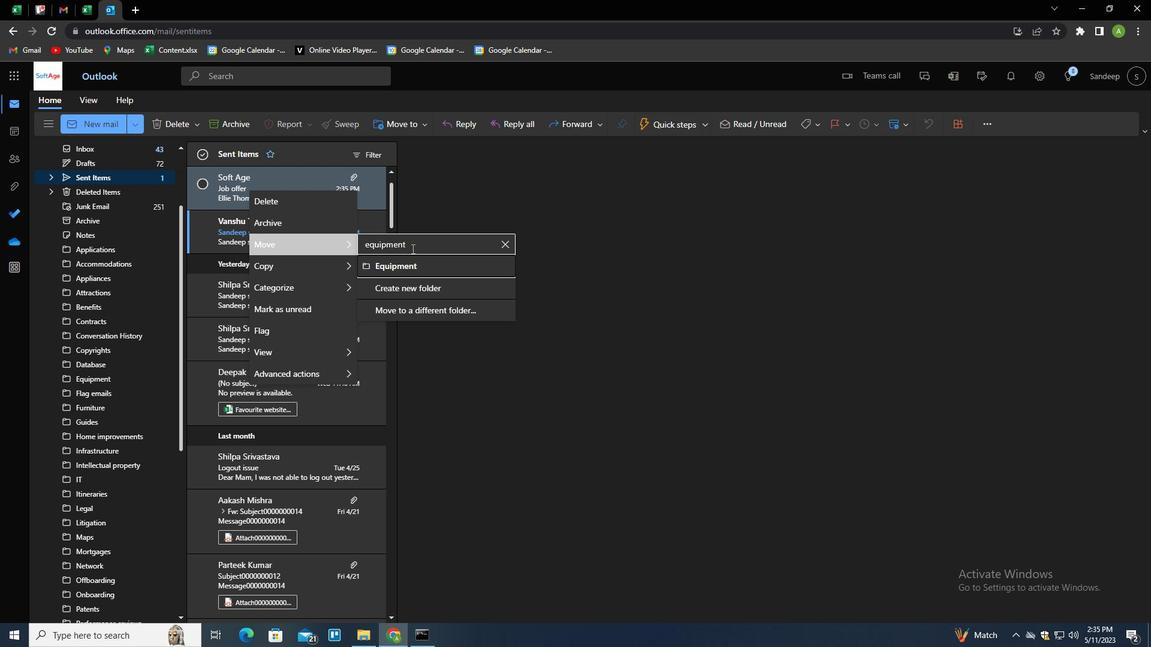 
